Task: Add an event with the title Second Team Building Workshop: Enhancing Collaboration and Trust within Teams, date ''2024/05/06'', time 8:50 AM to 10:50 AMand add a description: The retreat may incorporate outdoor or adventure-based activities to add an element of excitement and challenge. These activities could include team-building exercises, outdoor problem-solving initiatives, or adventure courses that require teamwork and effective communication to overcome obstacles.Select event color  Graphite . Add location for the event as: 654 Mykonos Windmills, Mykonos, Greece, logged in from the account softage.10@softage.netand send the event invitation to softage.6@softage.net and softage.7@softage.net. Set a reminder for the event Daily
Action: Mouse moved to (54, 94)
Screenshot: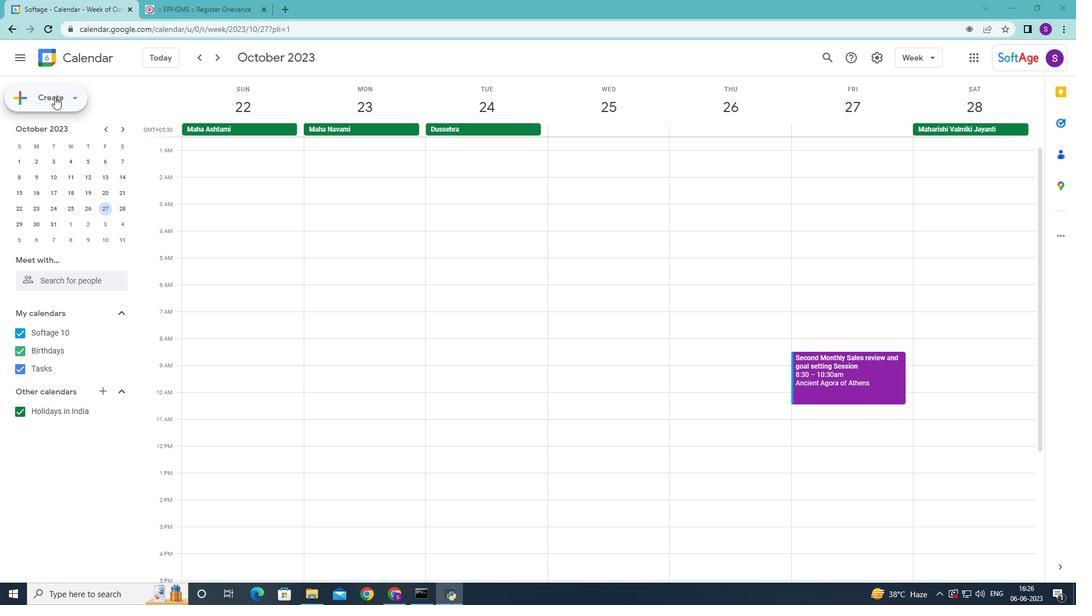 
Action: Mouse pressed left at (54, 94)
Screenshot: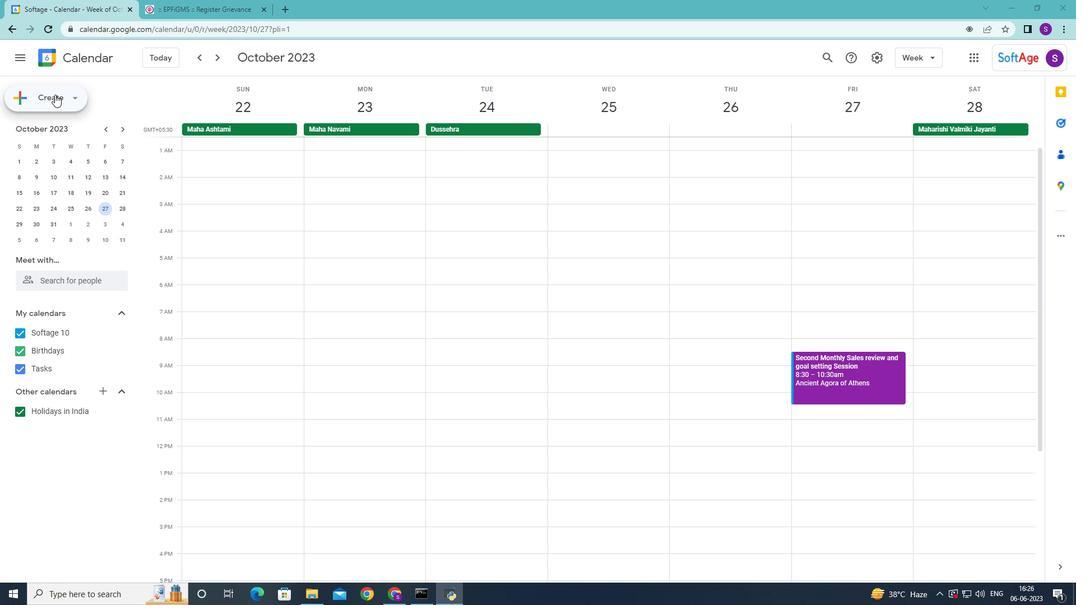 
Action: Mouse moved to (62, 131)
Screenshot: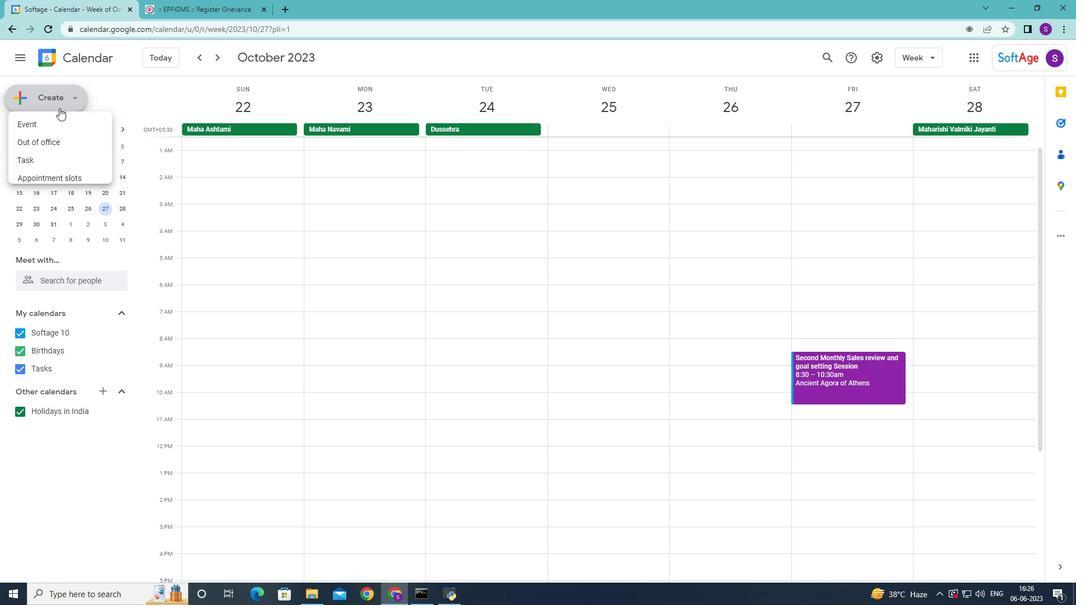 
Action: Mouse pressed left at (62, 131)
Screenshot: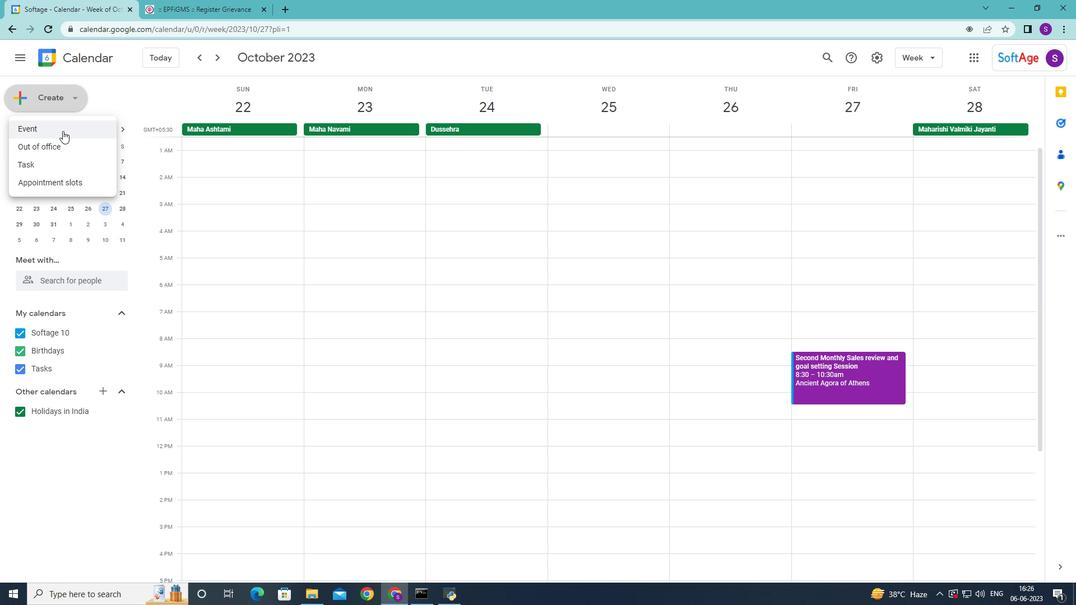 
Action: Mouse moved to (610, 305)
Screenshot: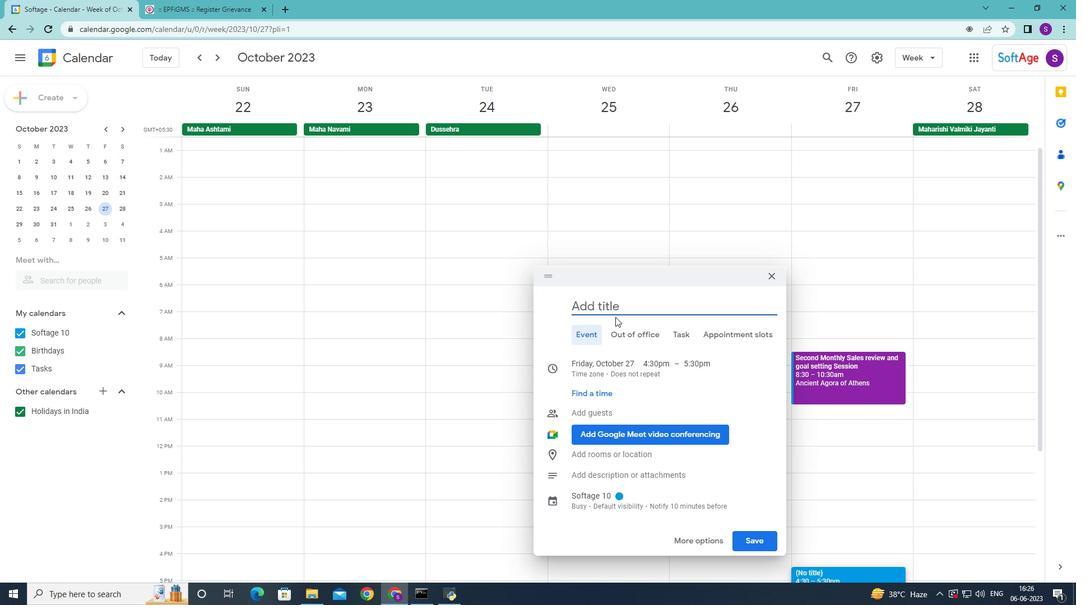 
Action: Mouse pressed left at (610, 305)
Screenshot: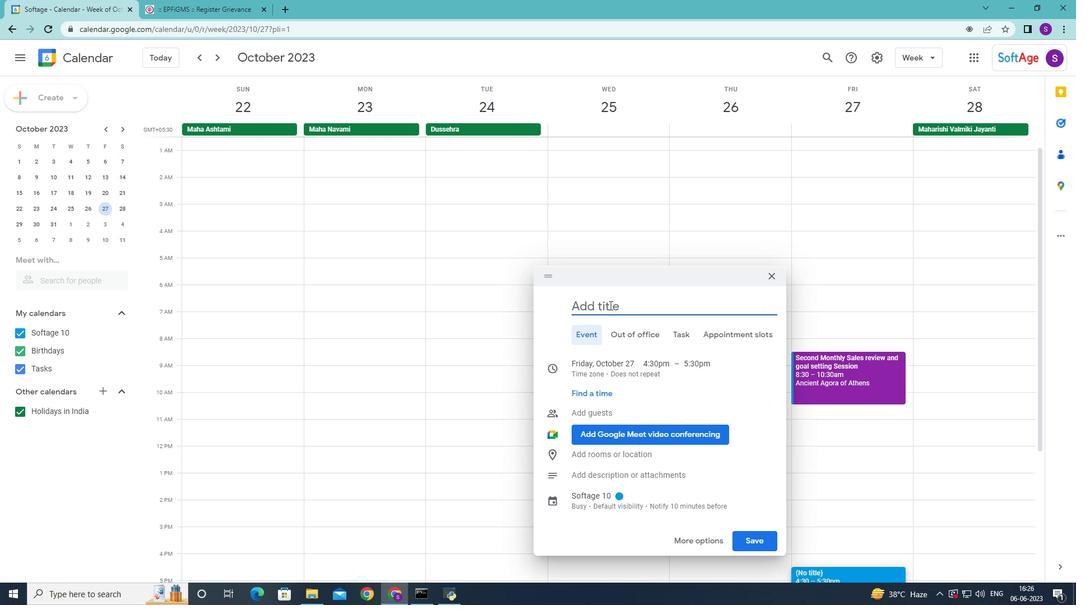 
Action: Mouse moved to (679, 319)
Screenshot: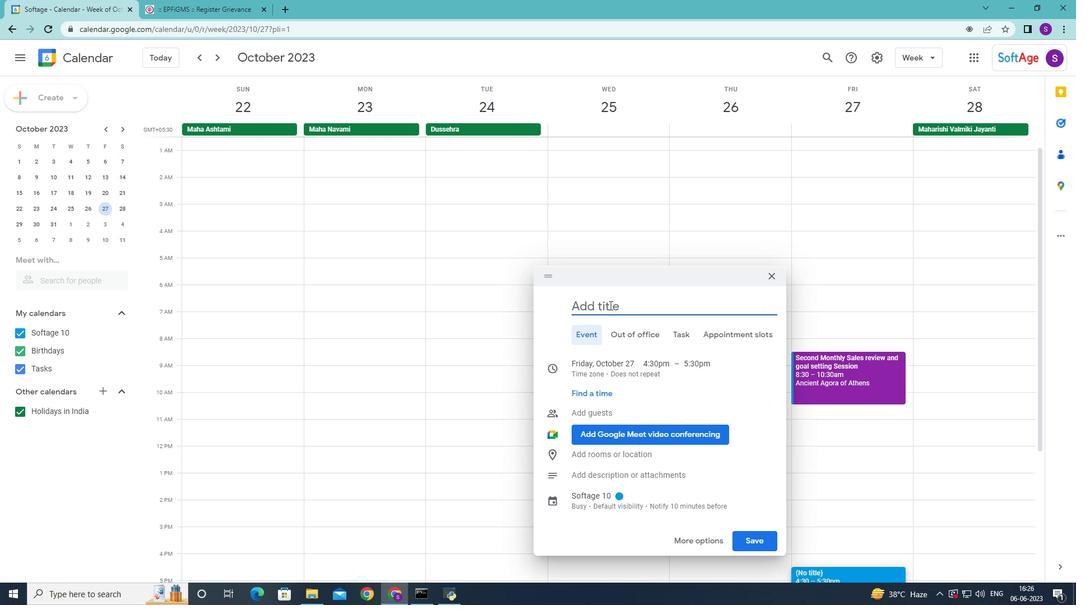
Action: Key pressed <Key.shift>Second<Key.space><Key.shift>Team<Key.space><Key.shift>Bi<Key.backspace>uilding<Key.space><Key.shift>Workshop<Key.shift_r>:<Key.space><Key.shift>Enhancing<Key.space><Key.shift>Collaboration<Key.space>and<Key.space>t<Key.backspace><Key.shift>Trust<Key.space>within<Key.space><Key.shift>Teams
Screenshot: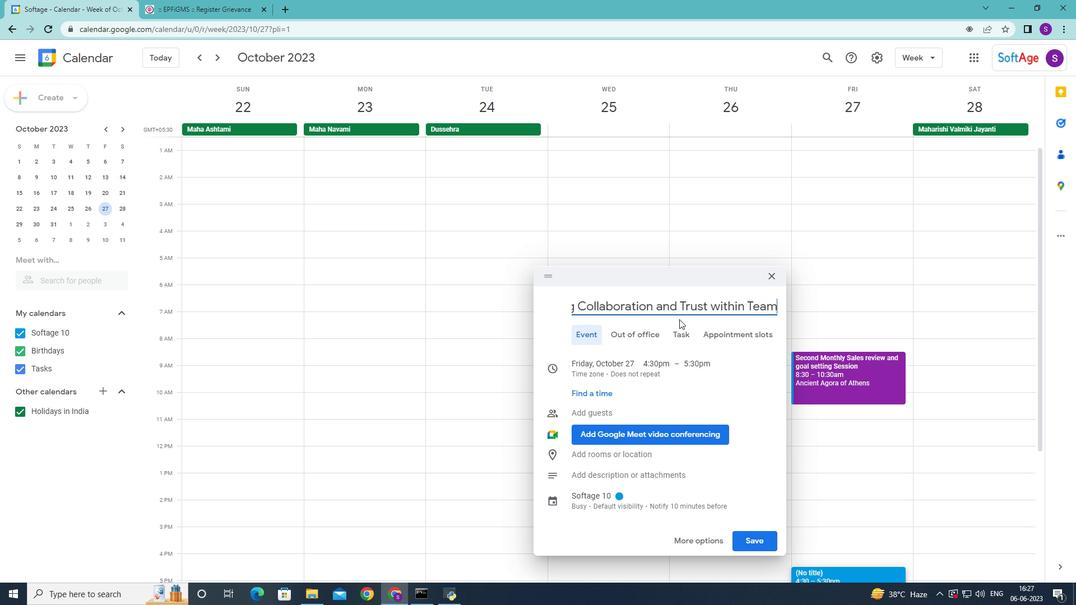
Action: Mouse moved to (617, 367)
Screenshot: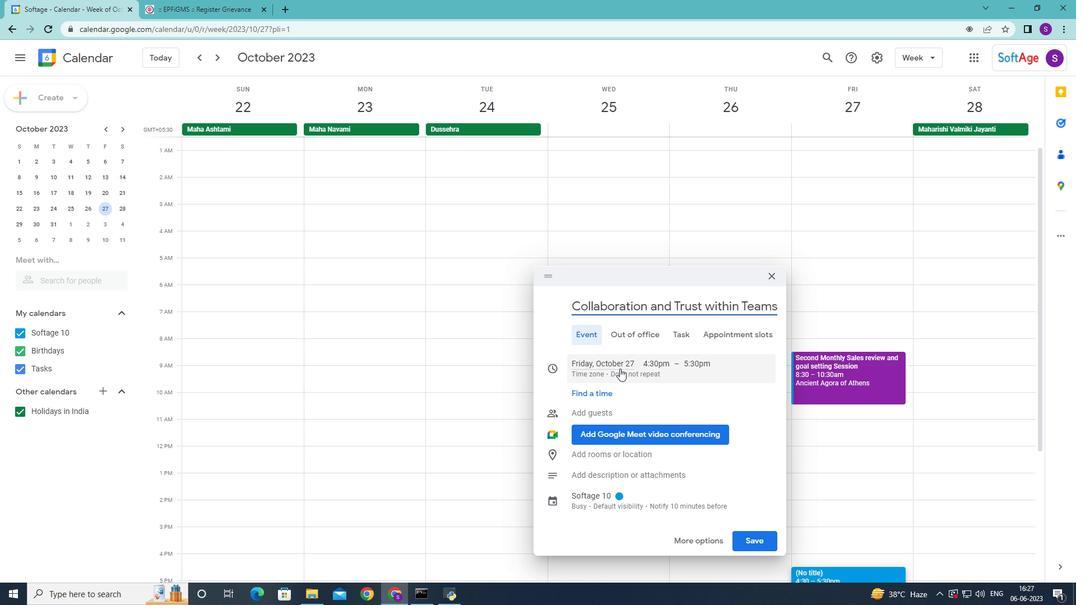 
Action: Mouse pressed left at (617, 367)
Screenshot: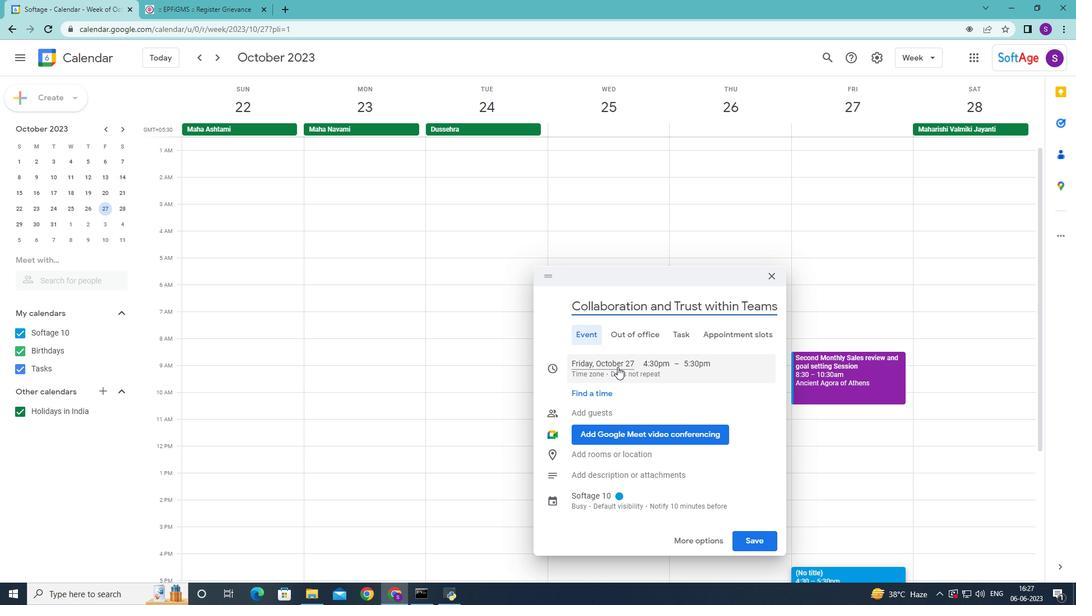 
Action: Mouse moved to (712, 354)
Screenshot: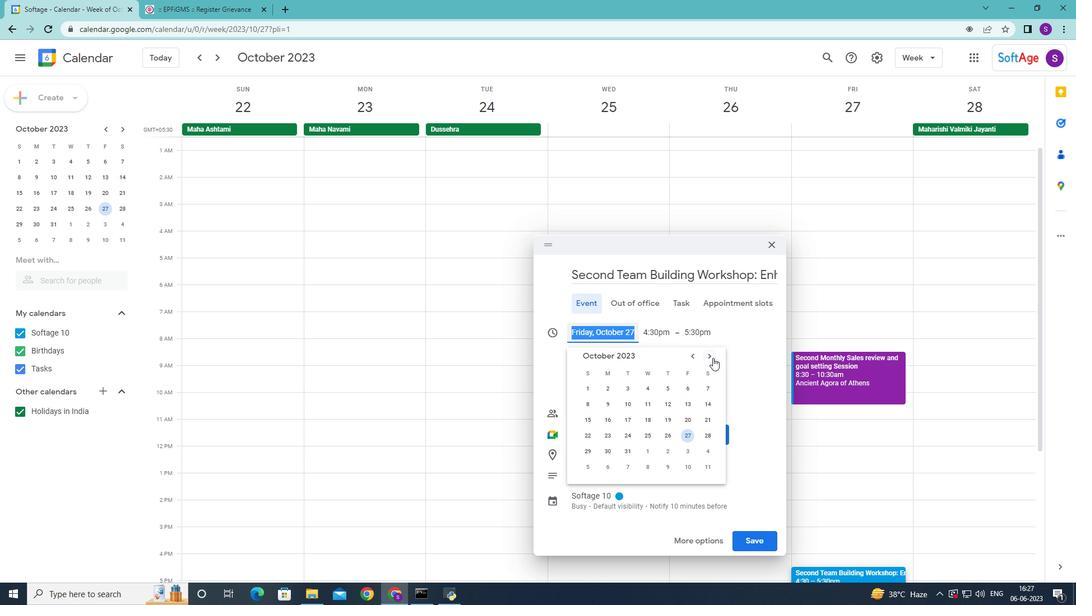 
Action: Mouse pressed left at (712, 354)
Screenshot: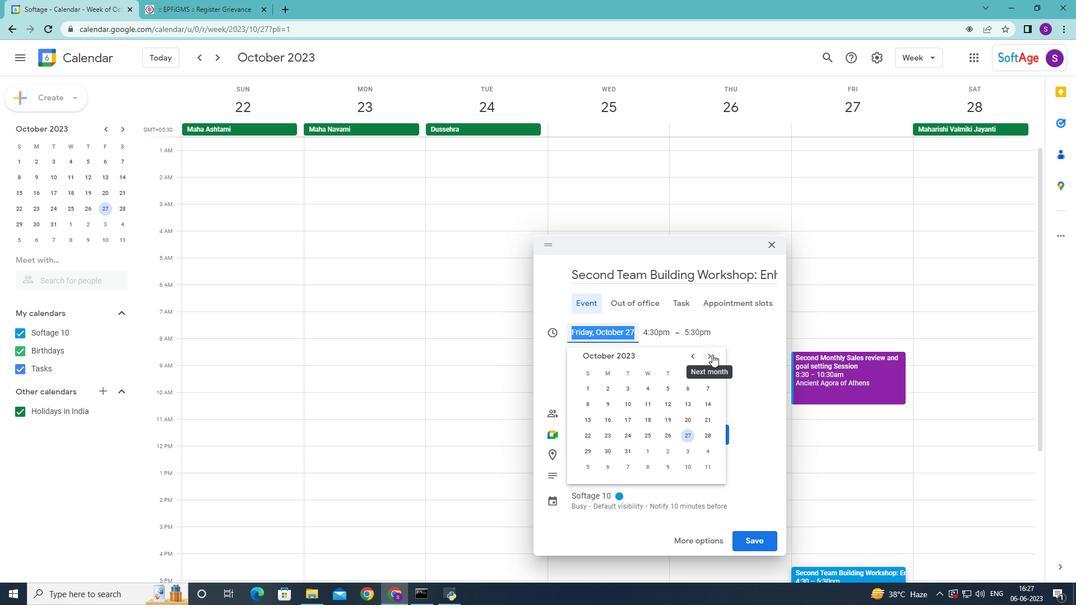
Action: Mouse pressed left at (712, 354)
Screenshot: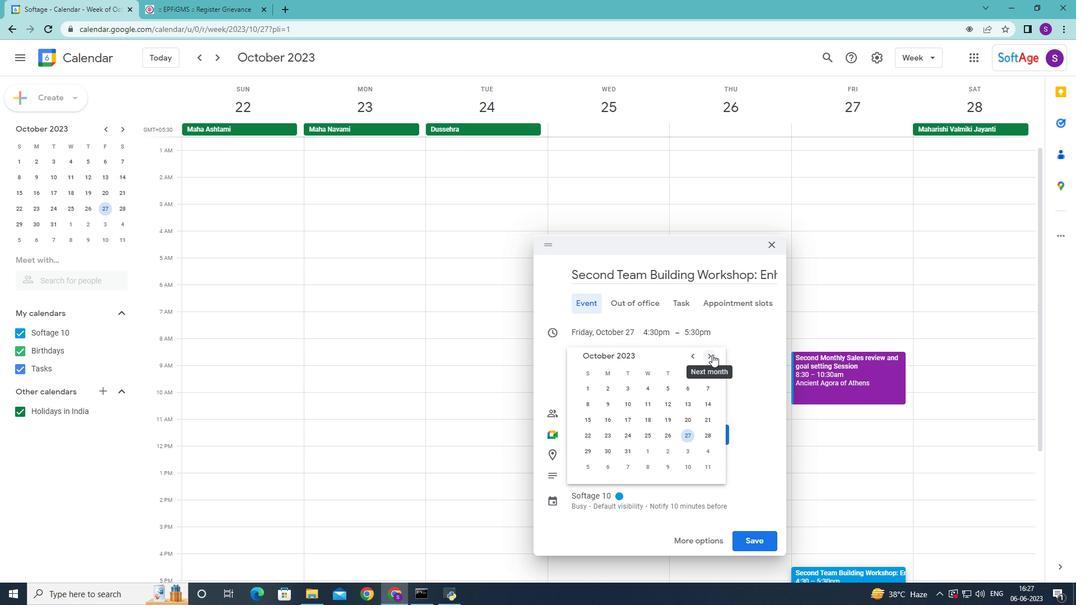 
Action: Mouse pressed left at (712, 354)
Screenshot: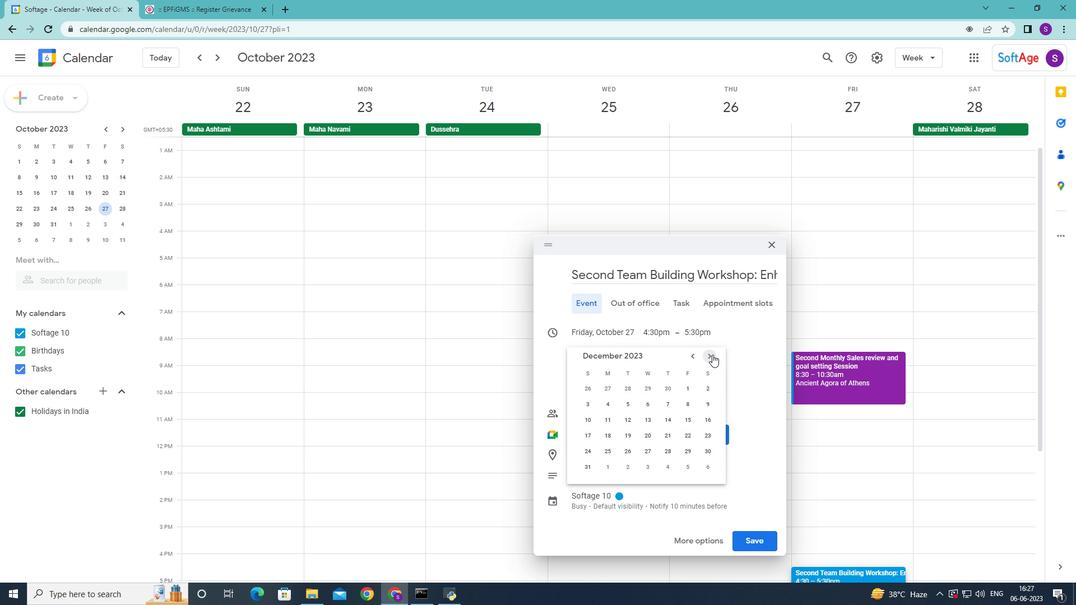 
Action: Mouse moved to (712, 354)
Screenshot: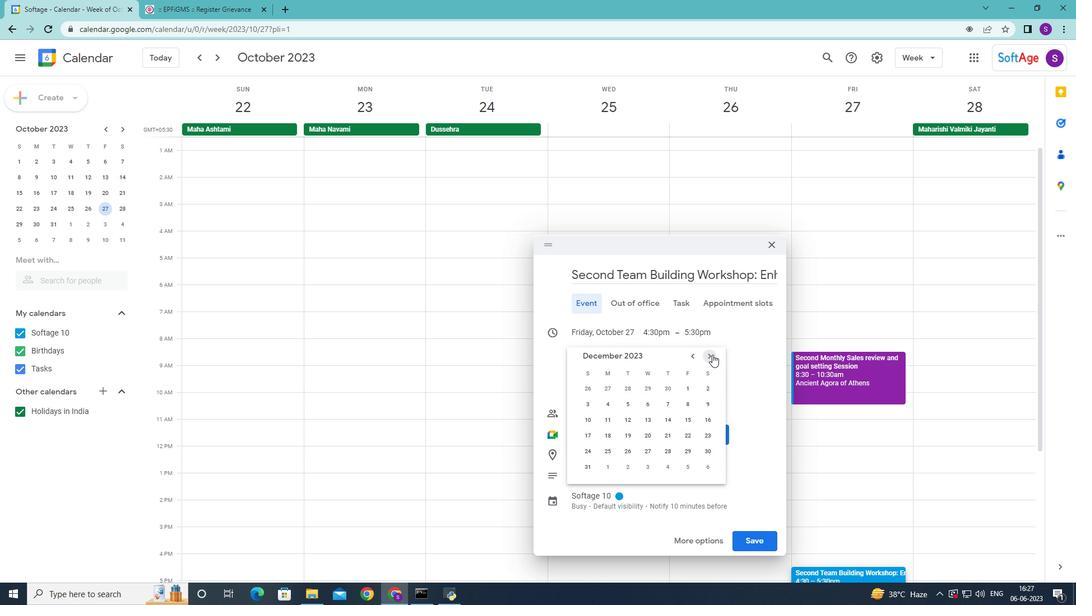 
Action: Mouse pressed left at (712, 354)
Screenshot: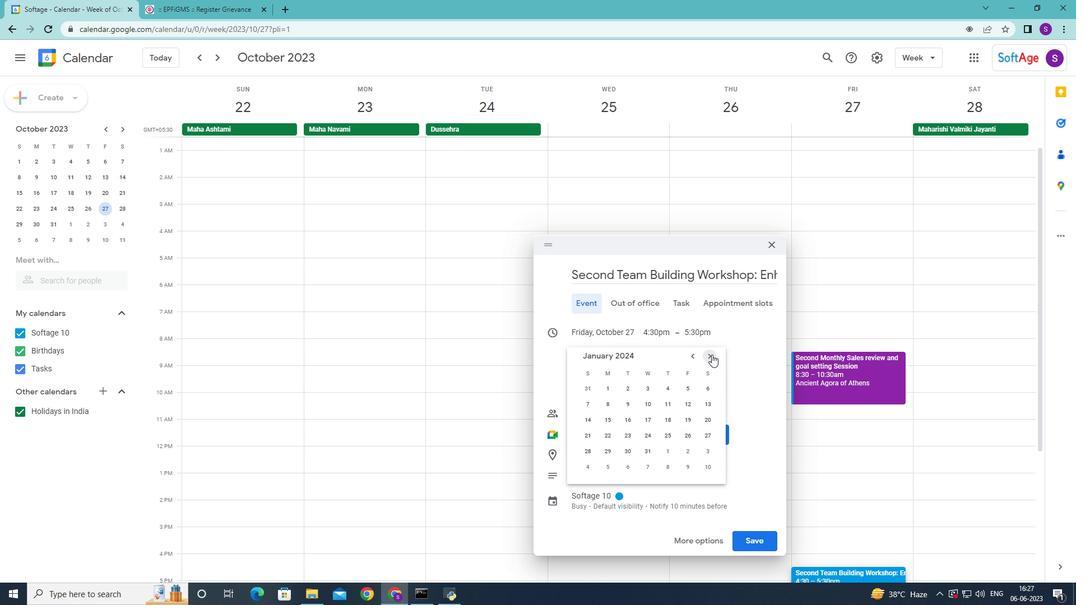 
Action: Mouse pressed left at (712, 354)
Screenshot: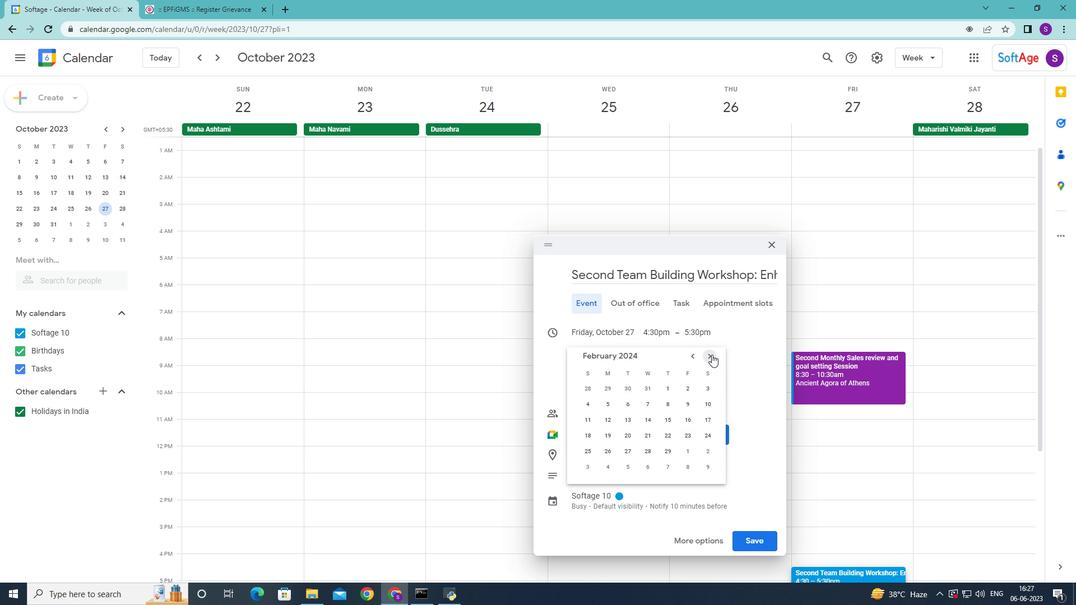 
Action: Mouse pressed left at (712, 354)
Screenshot: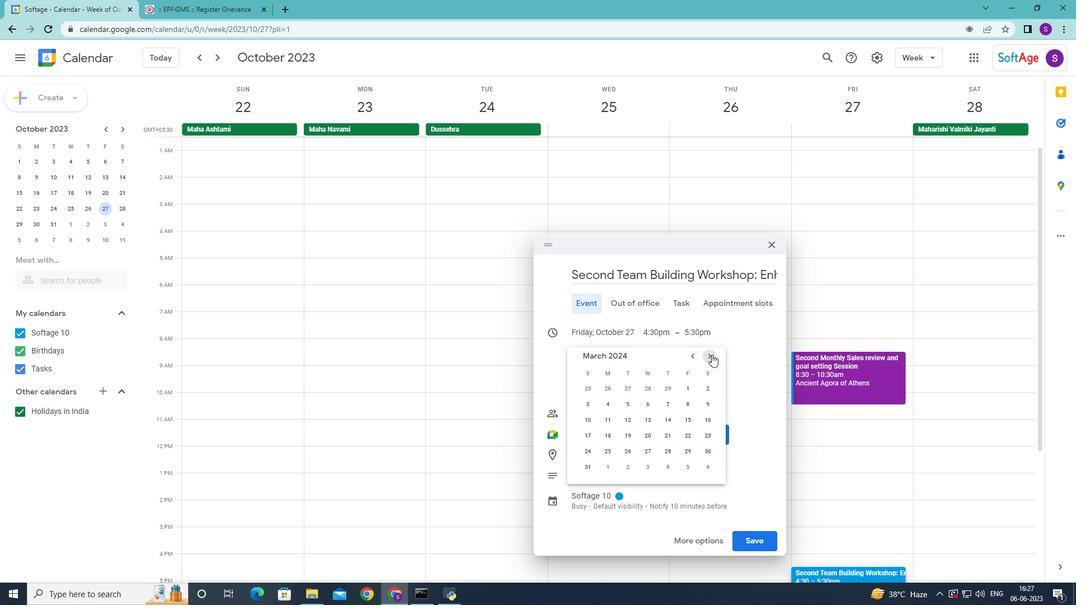 
Action: Mouse pressed left at (712, 354)
Screenshot: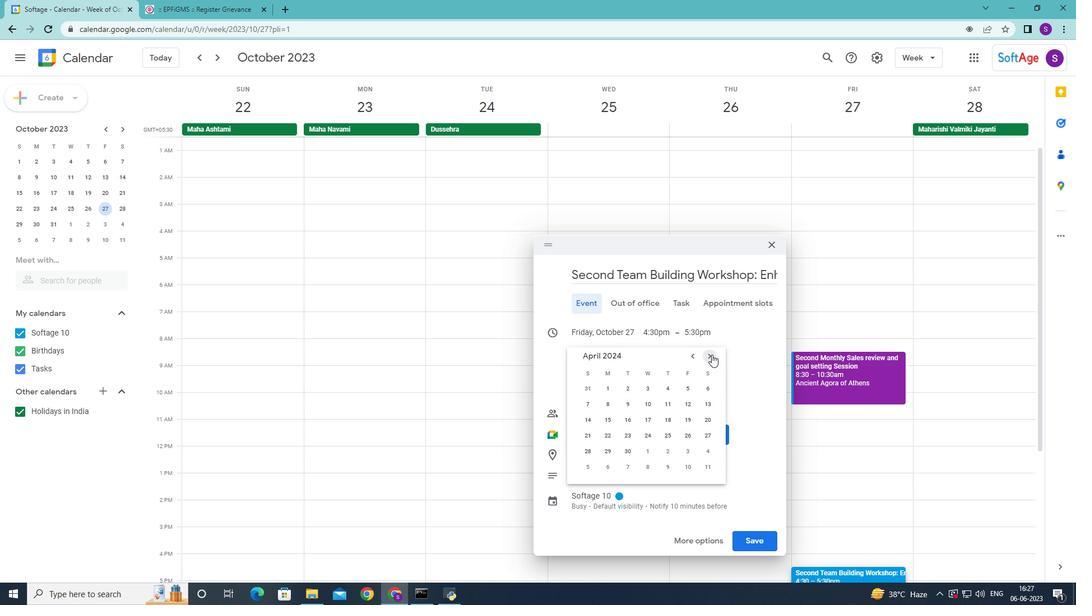 
Action: Mouse moved to (613, 407)
Screenshot: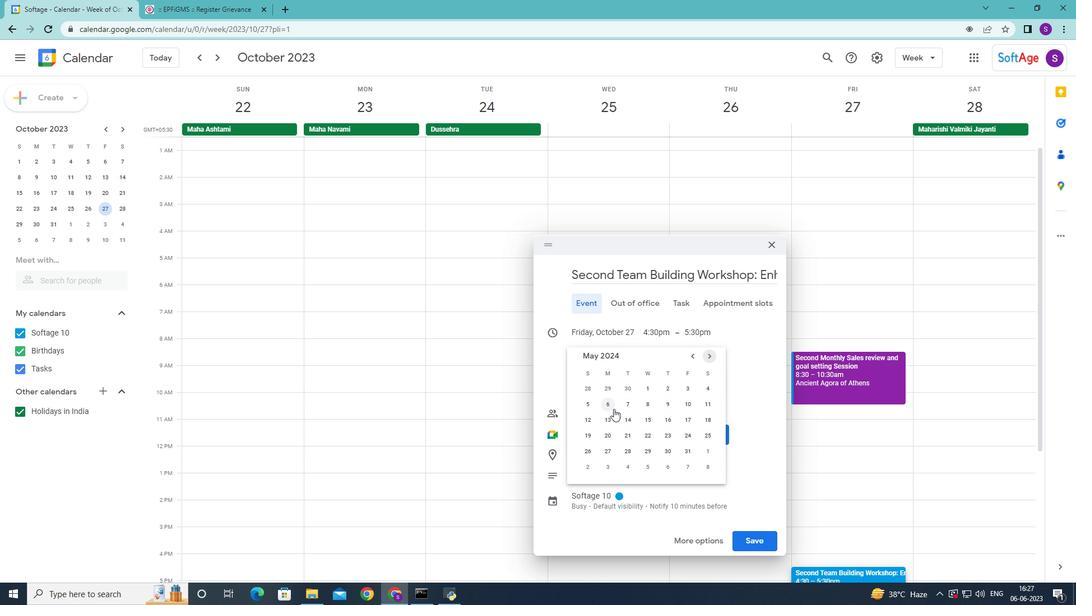 
Action: Mouse pressed left at (613, 407)
Screenshot: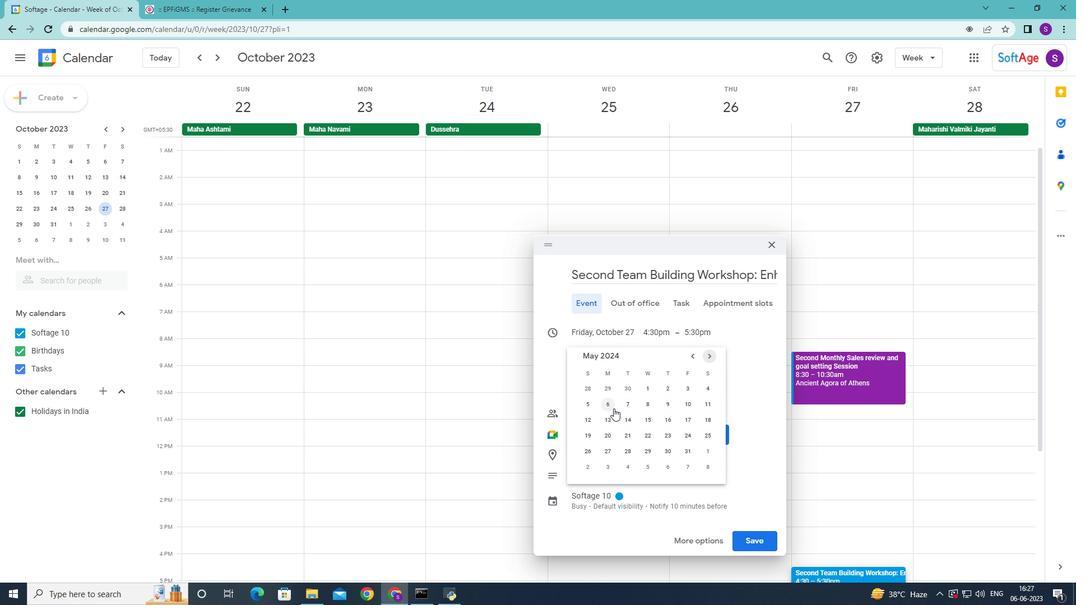 
Action: Mouse moved to (177, 338)
Screenshot: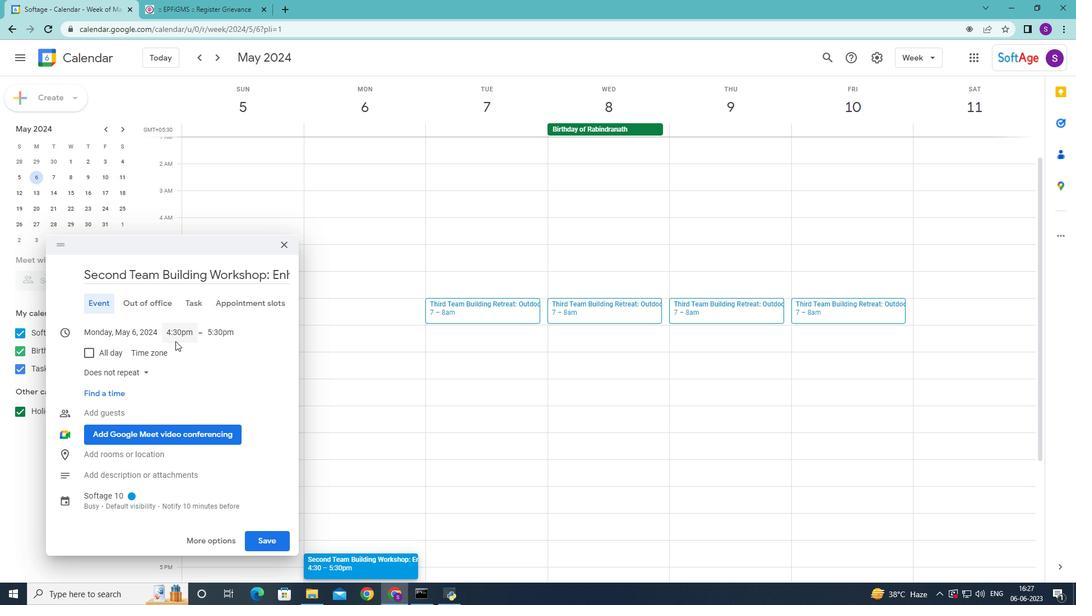 
Action: Mouse pressed left at (177, 338)
Screenshot: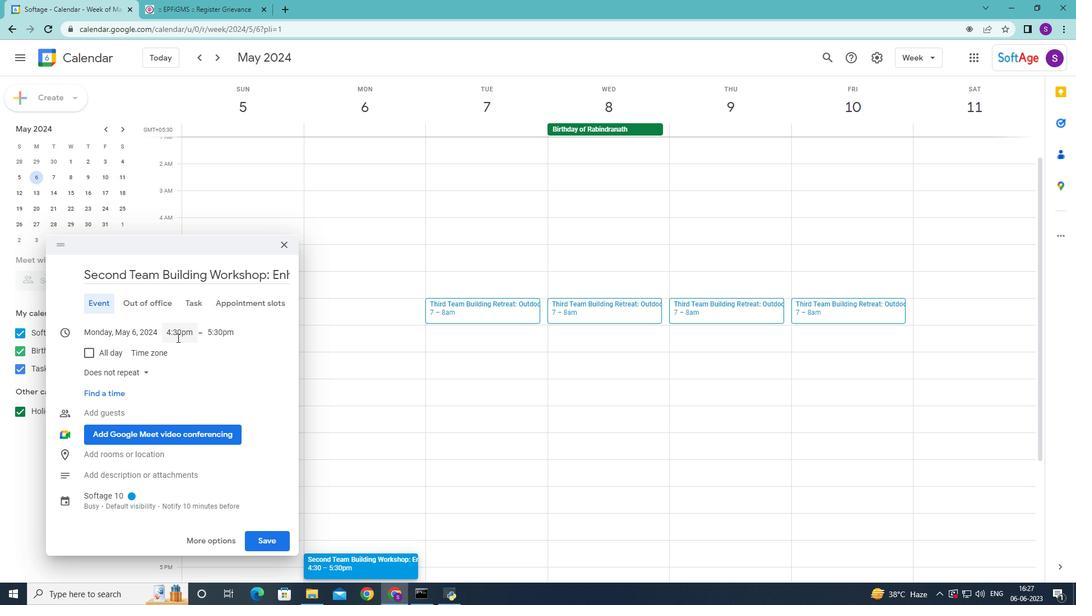 
Action: Mouse moved to (206, 351)
Screenshot: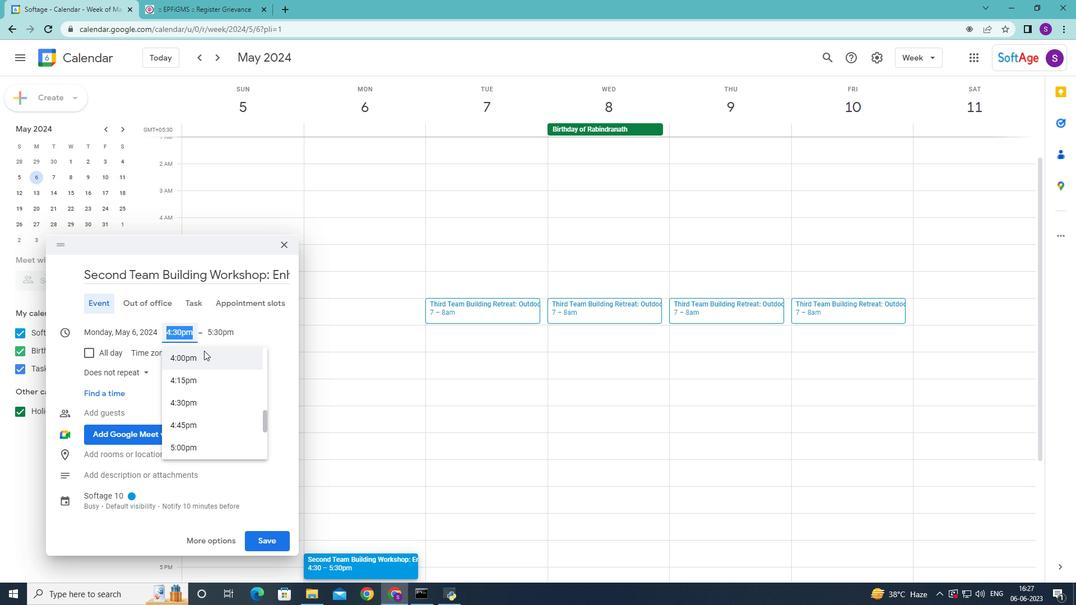 
Action: Key pressed 8<Key.shift_r>:50am
Screenshot: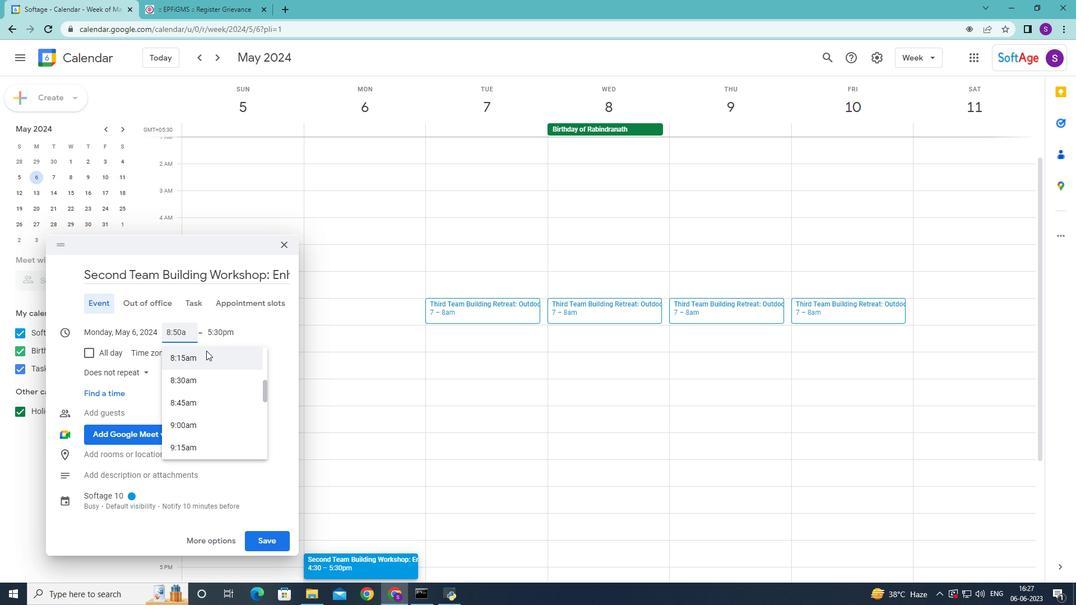 
Action: Mouse moved to (220, 331)
Screenshot: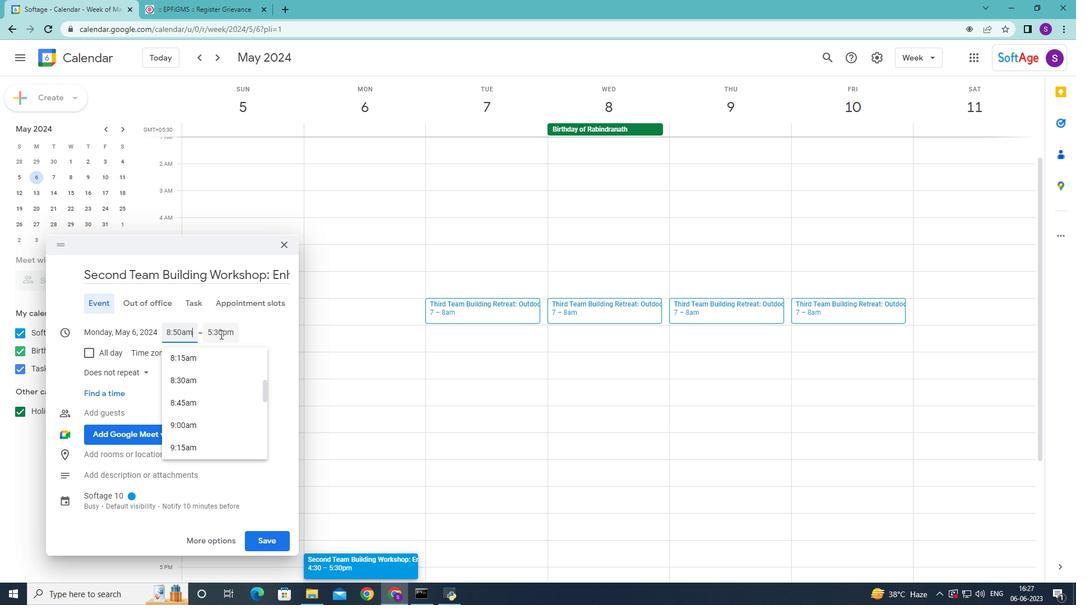 
Action: Mouse pressed left at (220, 331)
Screenshot: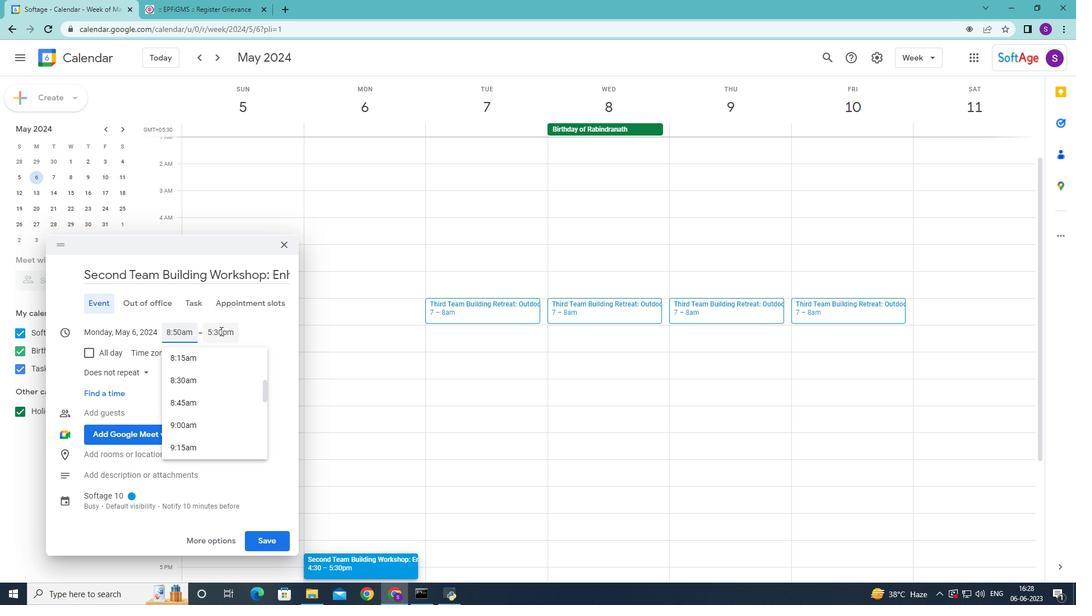
Action: Key pressed 10<Key.shift_r>:50am
Screenshot: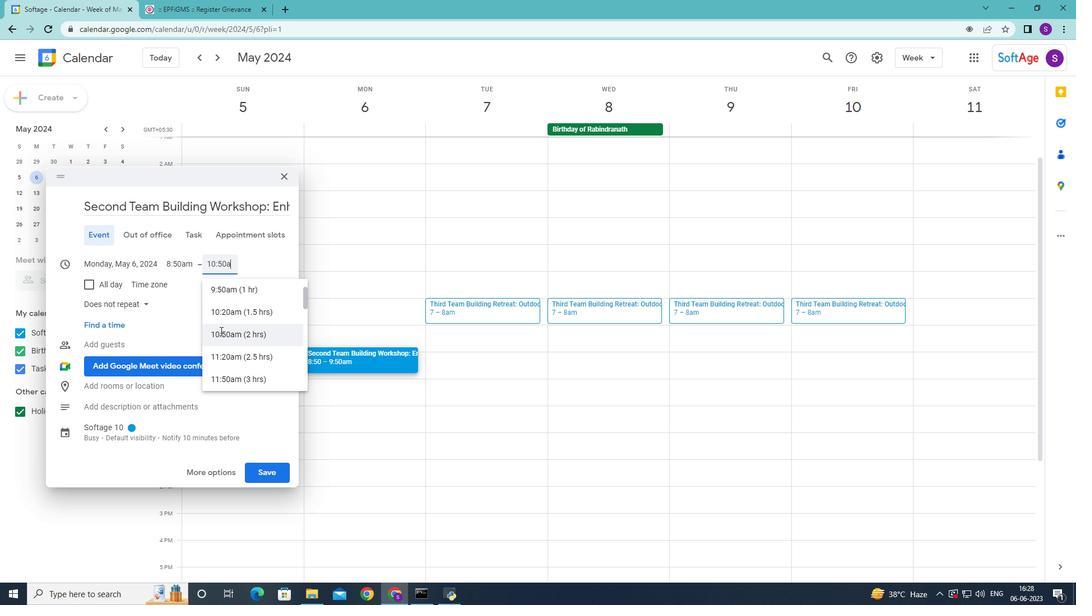 
Action: Mouse moved to (236, 437)
Screenshot: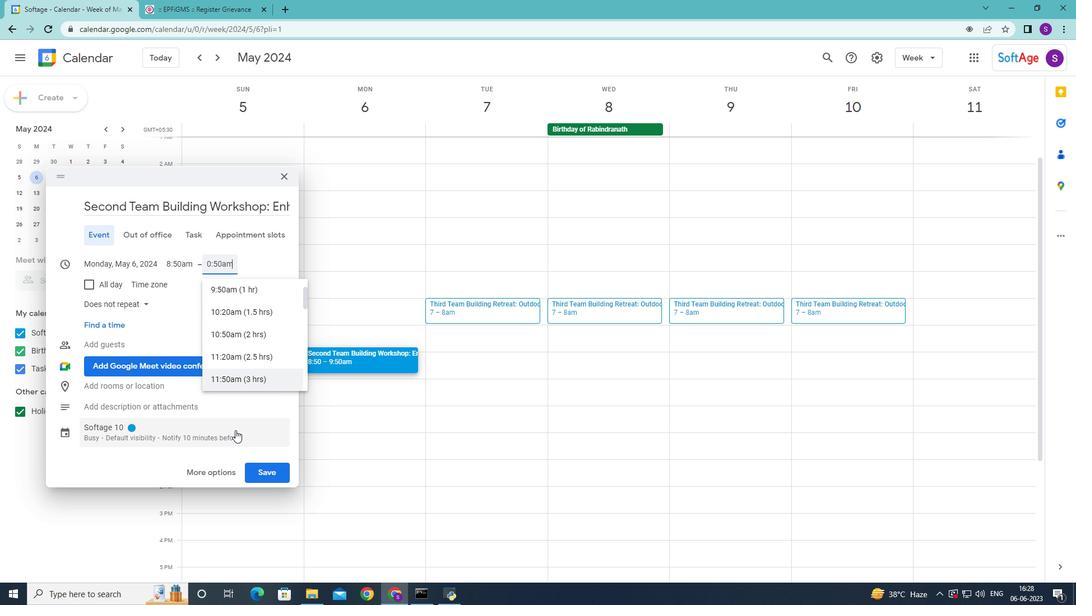 
Action: Key pressed <Key.enter>
Screenshot: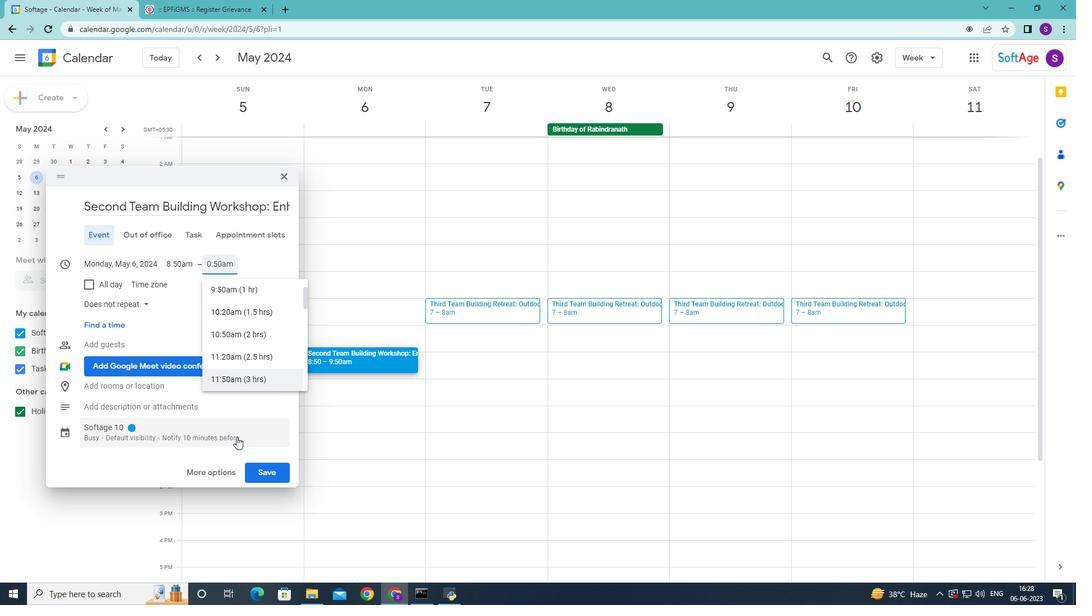 
Action: Mouse moved to (228, 473)
Screenshot: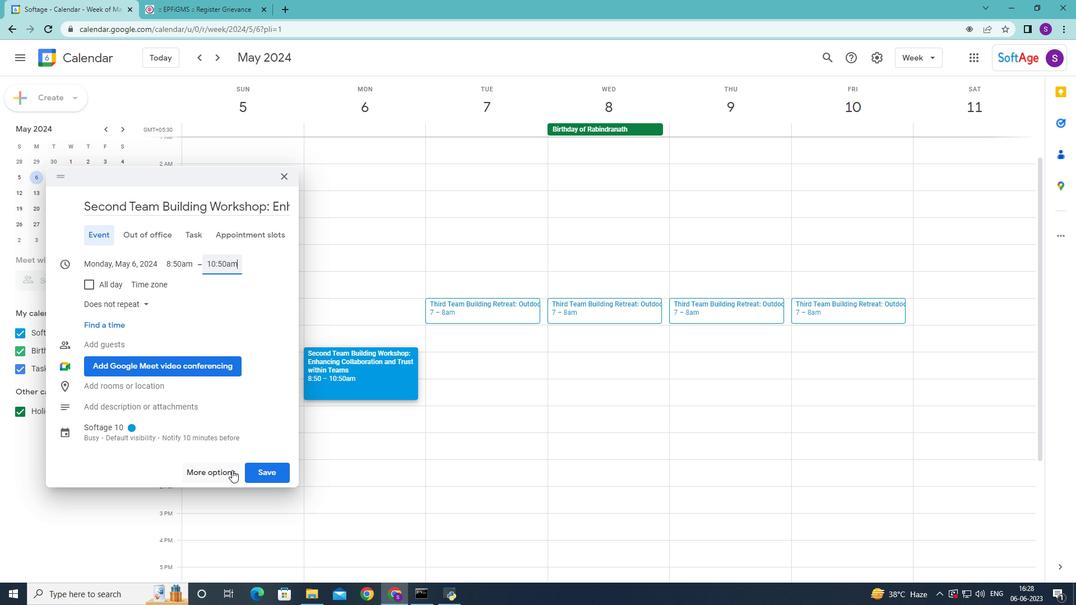 
Action: Mouse pressed left at (228, 473)
Screenshot: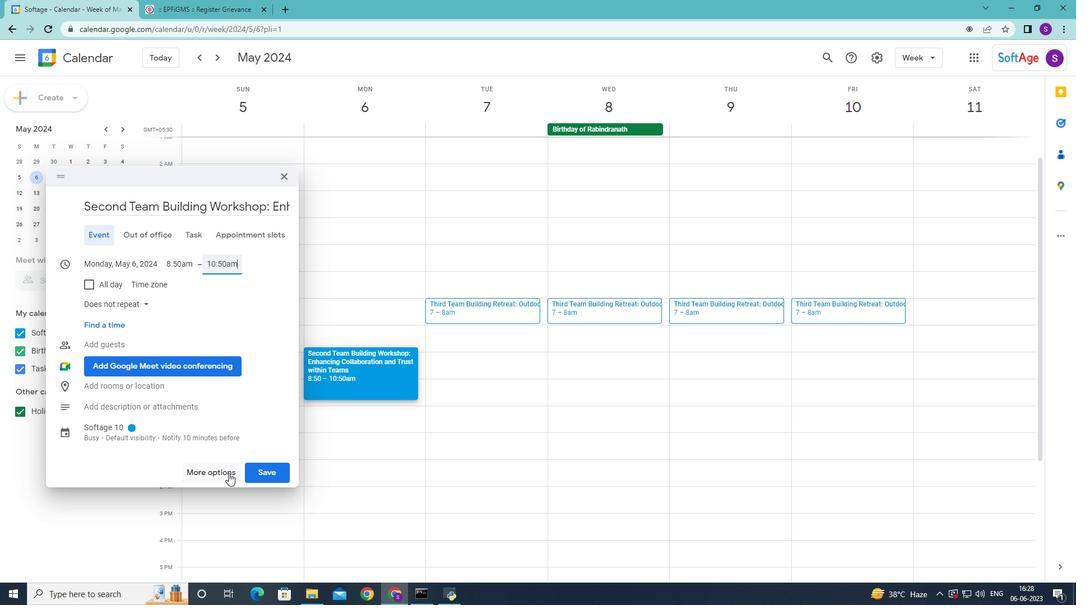 
Action: Mouse moved to (227, 388)
Screenshot: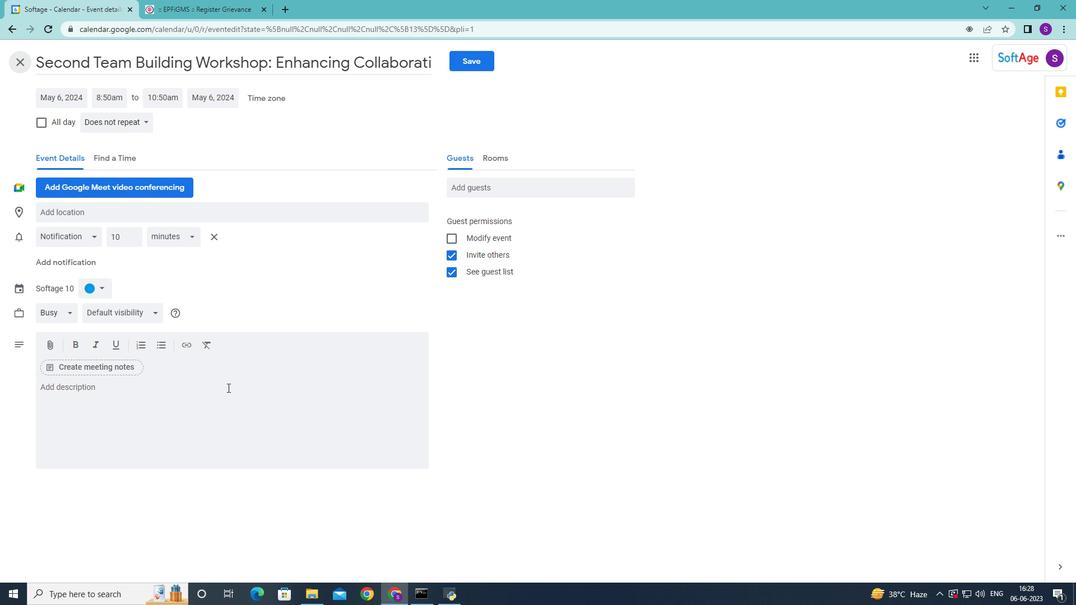 
Action: Mouse pressed left at (227, 388)
Screenshot: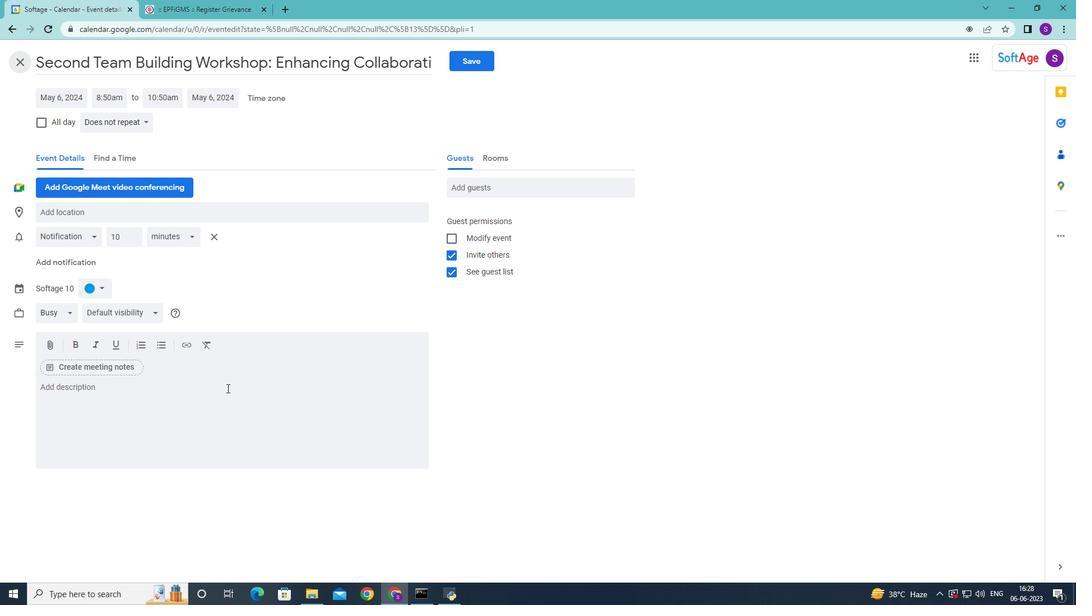 
Action: Mouse moved to (226, 388)
Screenshot: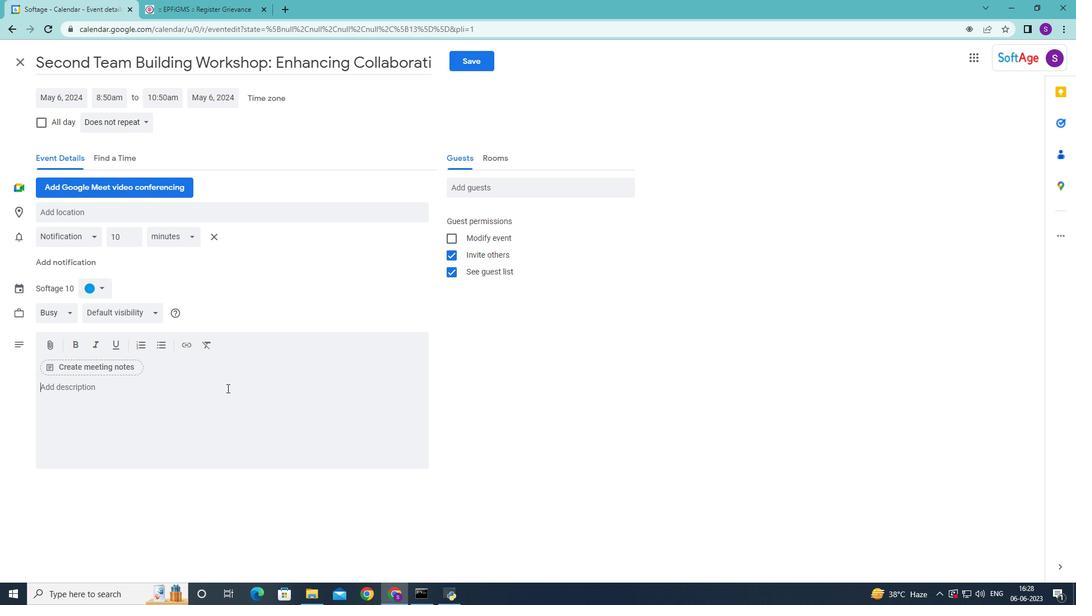 
Action: Key pressed <Key.shift>The<Key.space>retreat<Key.space>may<Key.space>incorporte<Key.space><Key.left><Key.left><Key.left><Key.left><Key.left><Key.left><Key.left><Key.left><Key.right>r
Screenshot: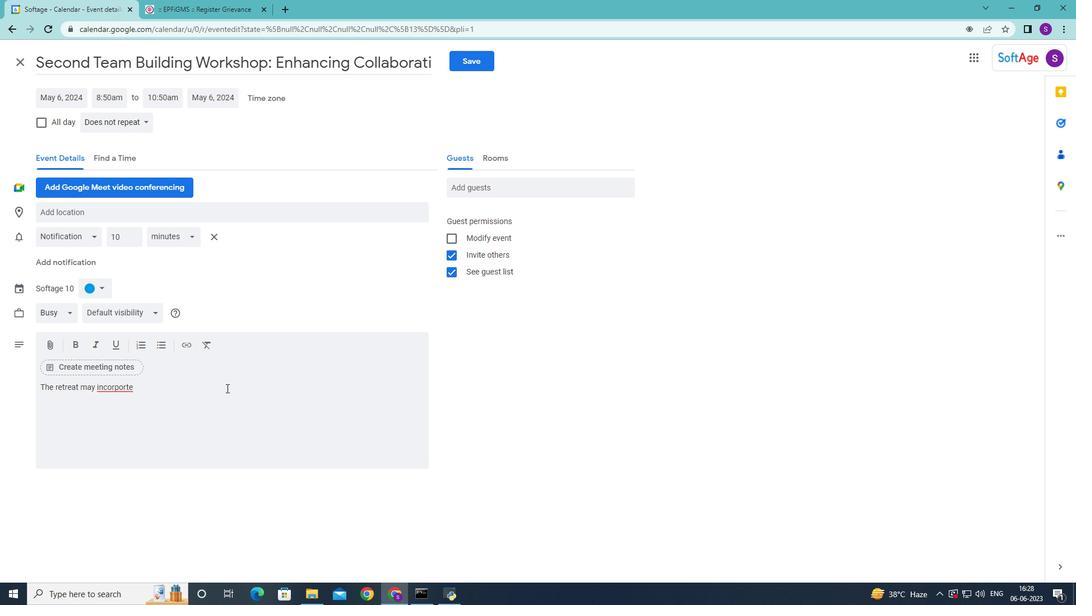 
Action: Mouse pressed left at (226, 388)
Screenshot: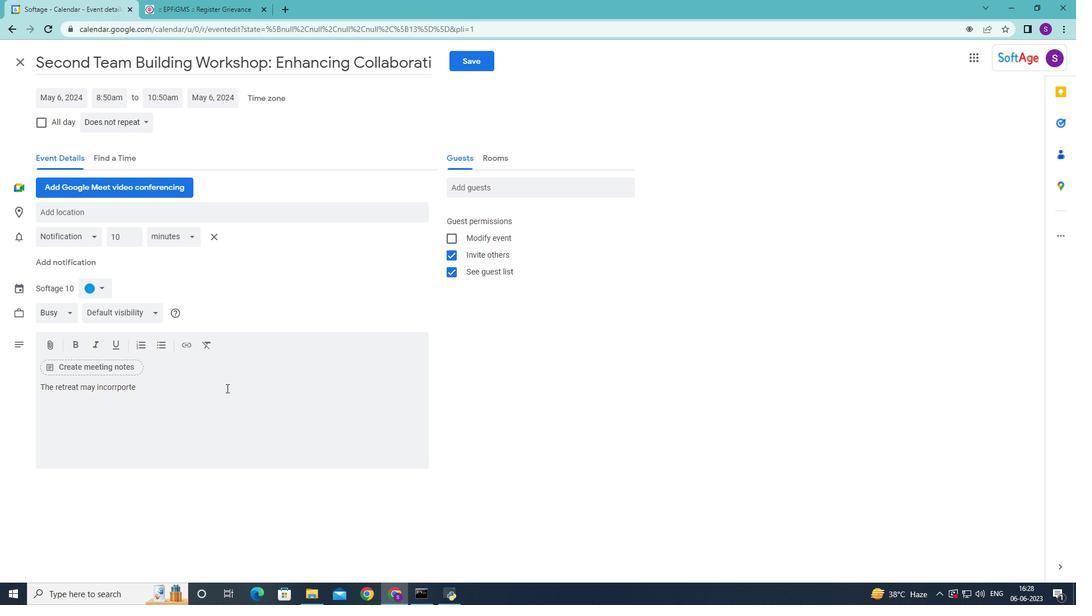 
Action: Key pressed outdoor<Key.space>
Screenshot: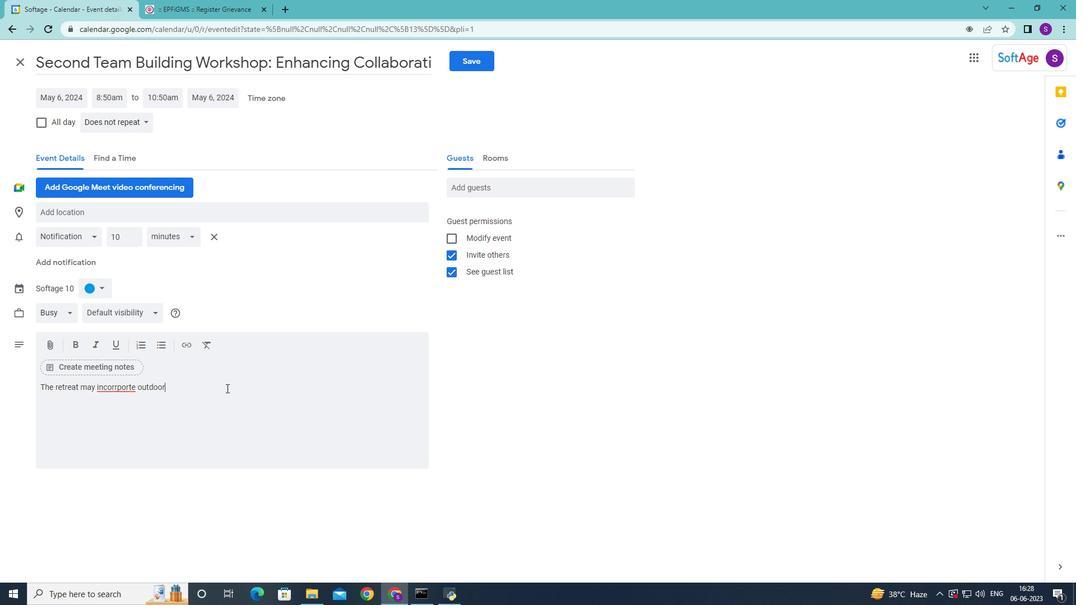 
Action: Mouse moved to (130, 390)
Screenshot: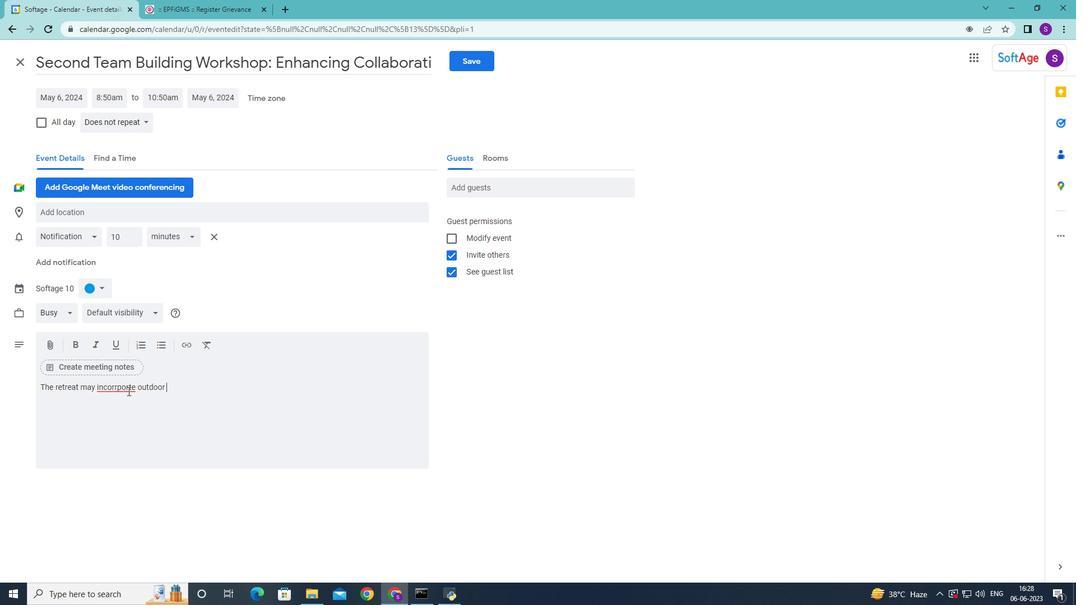 
Action: Mouse pressed left at (130, 390)
Screenshot: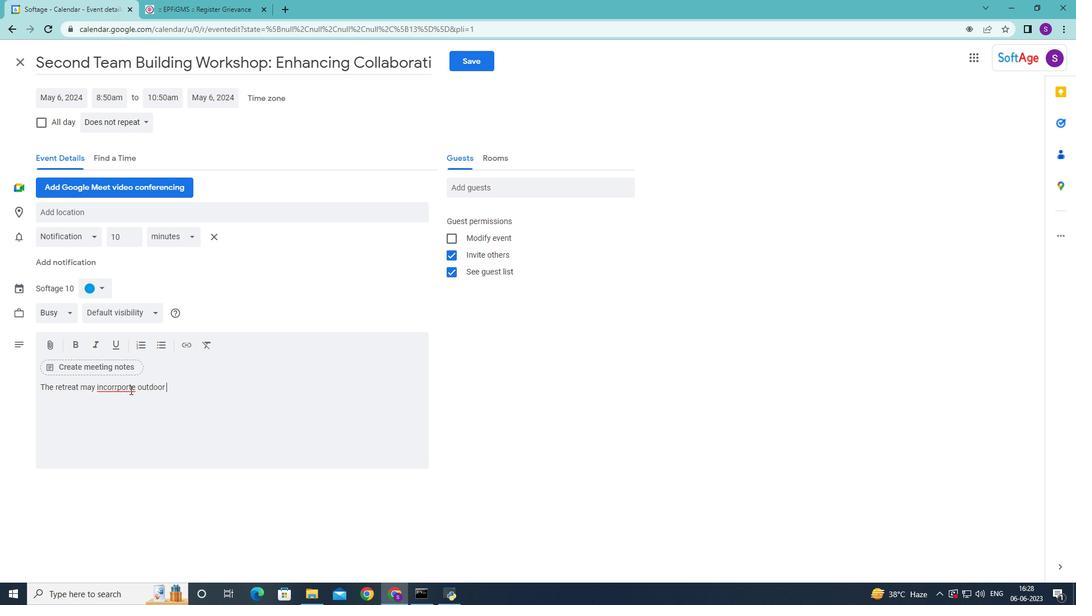 
Action: Mouse moved to (139, 391)
Screenshot: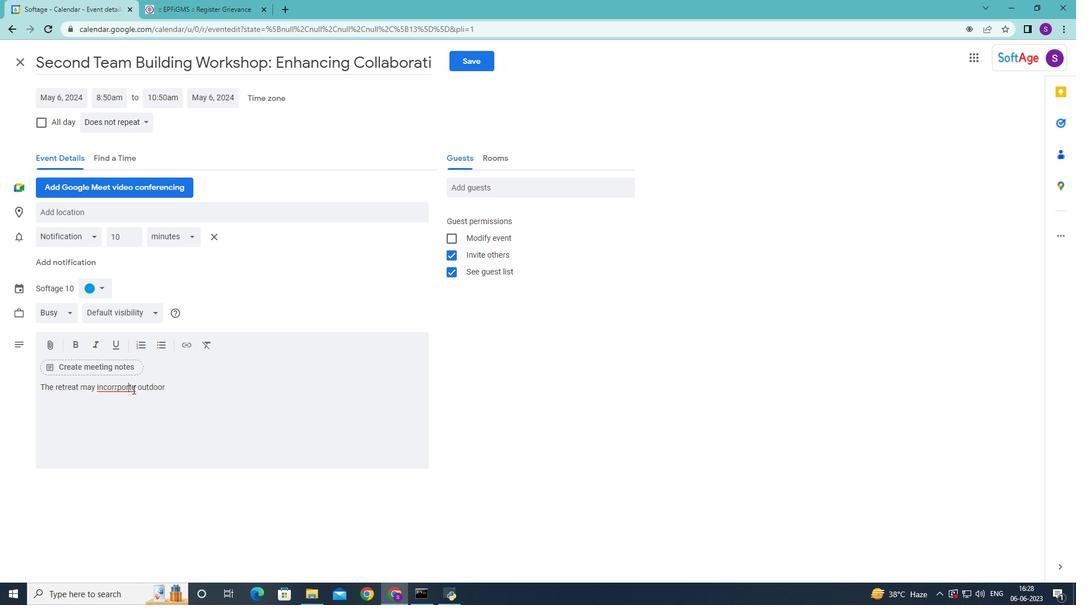 
Action: Key pressed a
Screenshot: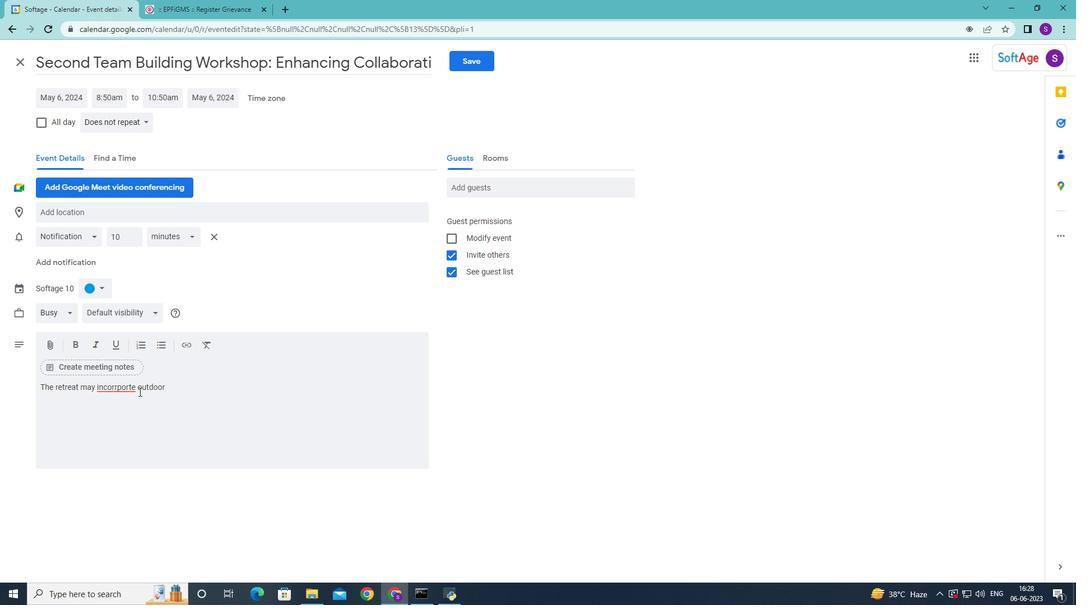 
Action: Mouse moved to (194, 385)
Screenshot: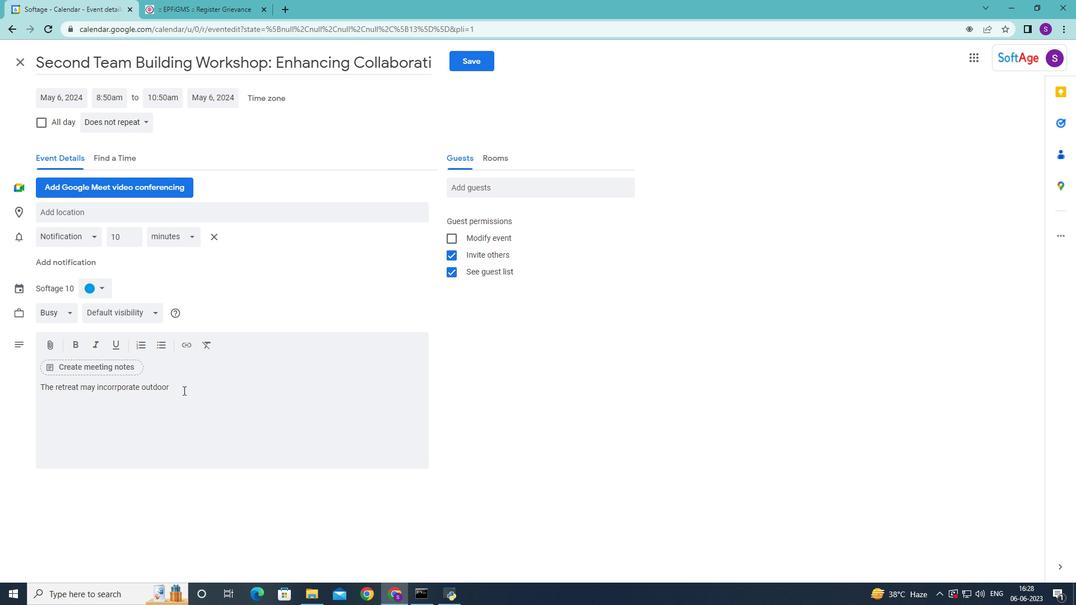 
Action: Mouse pressed left at (194, 385)
Screenshot: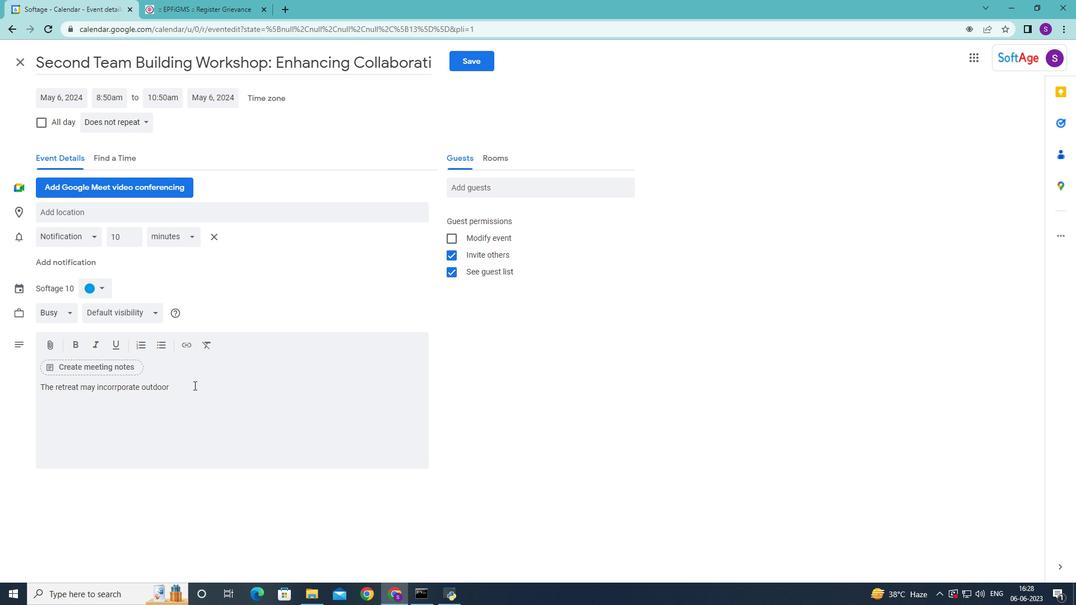 
Action: Key pressed or<Key.space>adb<Key.backspace>venture-<Key.space>based<Key.space>activities<Key.space>yo<Key.space><Key.backspace><Key.backspace><Key.backspace>to<Key.space>
Screenshot: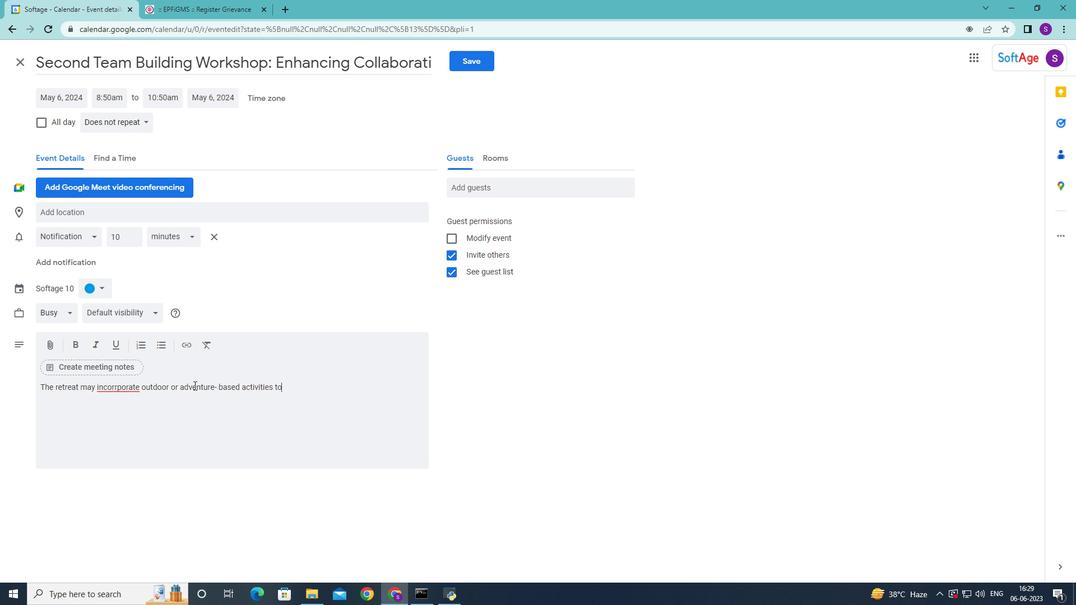 
Action: Mouse moved to (114, 385)
Screenshot: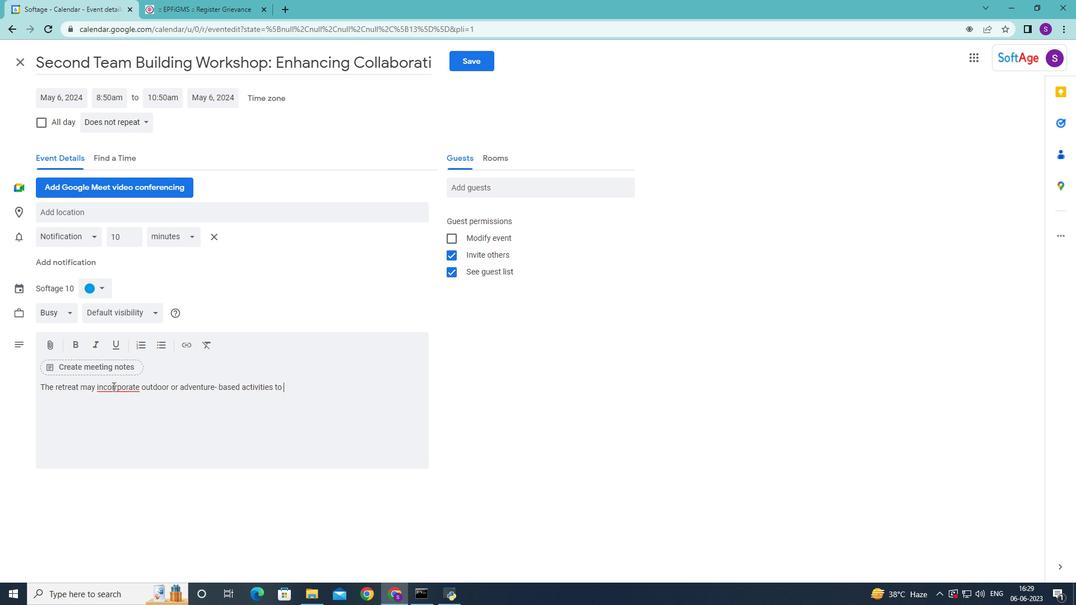 
Action: Mouse pressed left at (114, 385)
Screenshot: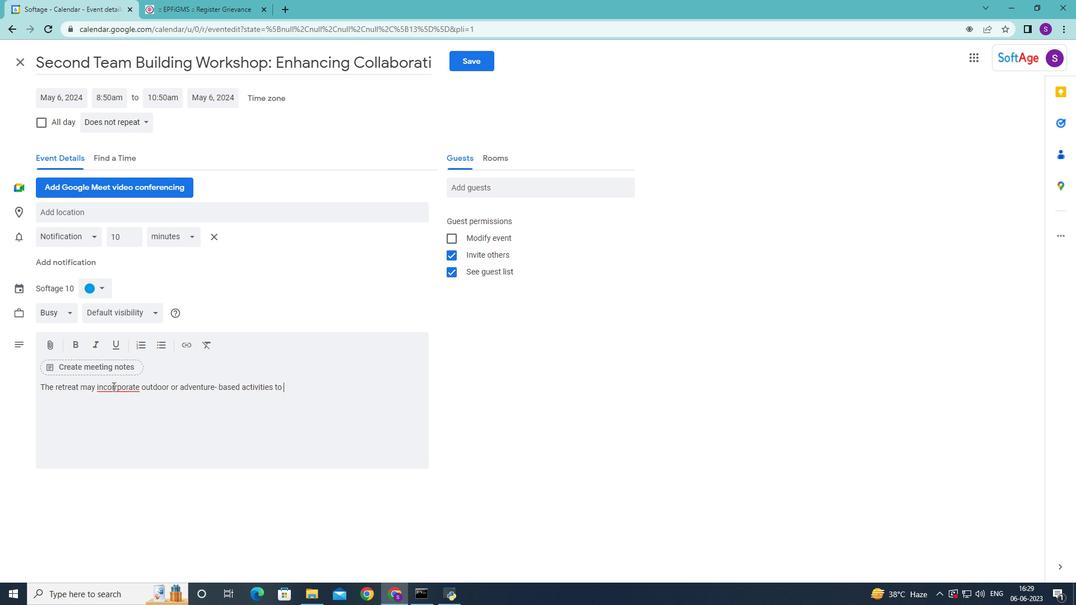 
Action: Mouse moved to (119, 389)
Screenshot: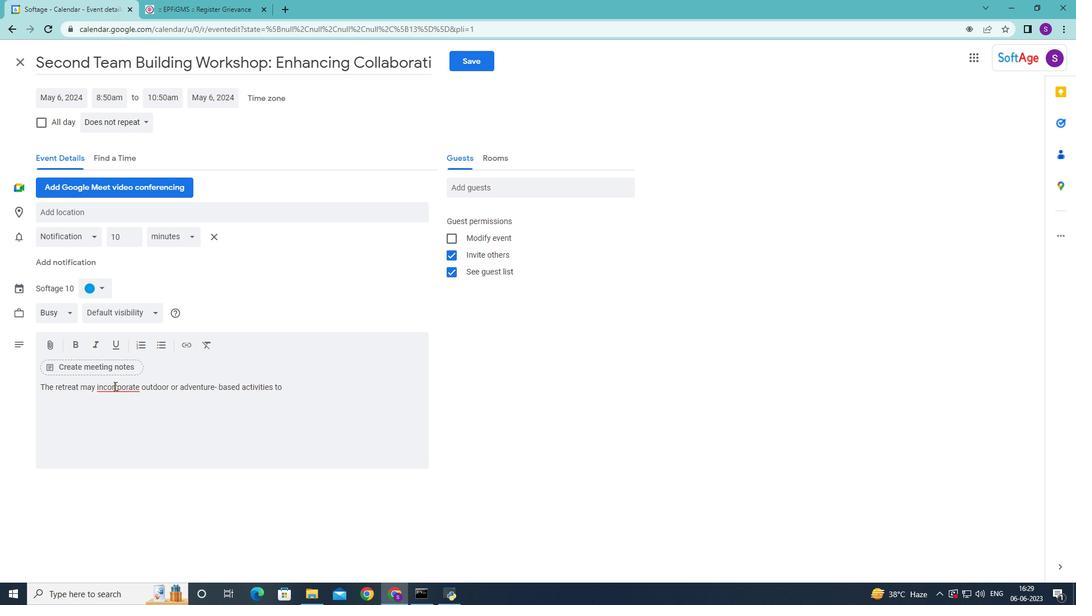 
Action: Key pressed <Key.backspace>
Screenshot: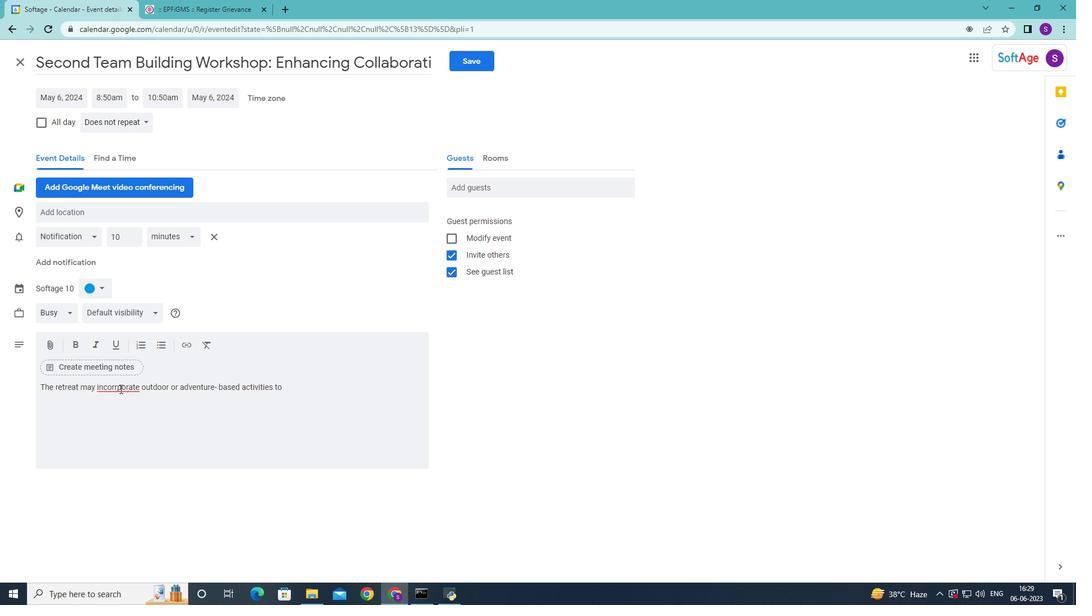 
Action: Mouse moved to (310, 394)
Screenshot: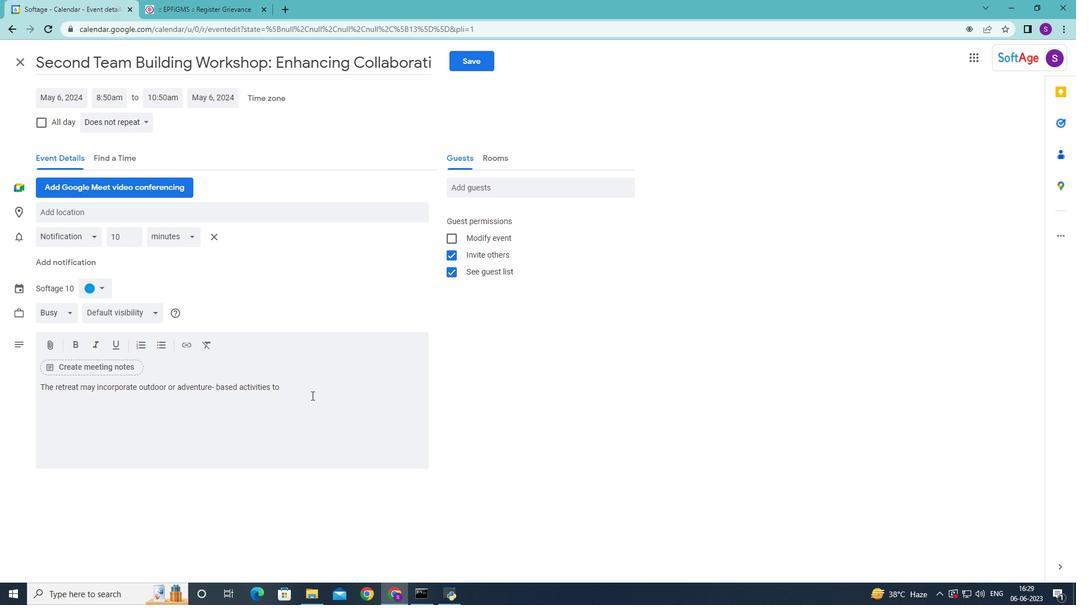 
Action: Mouse pressed left at (310, 394)
Screenshot: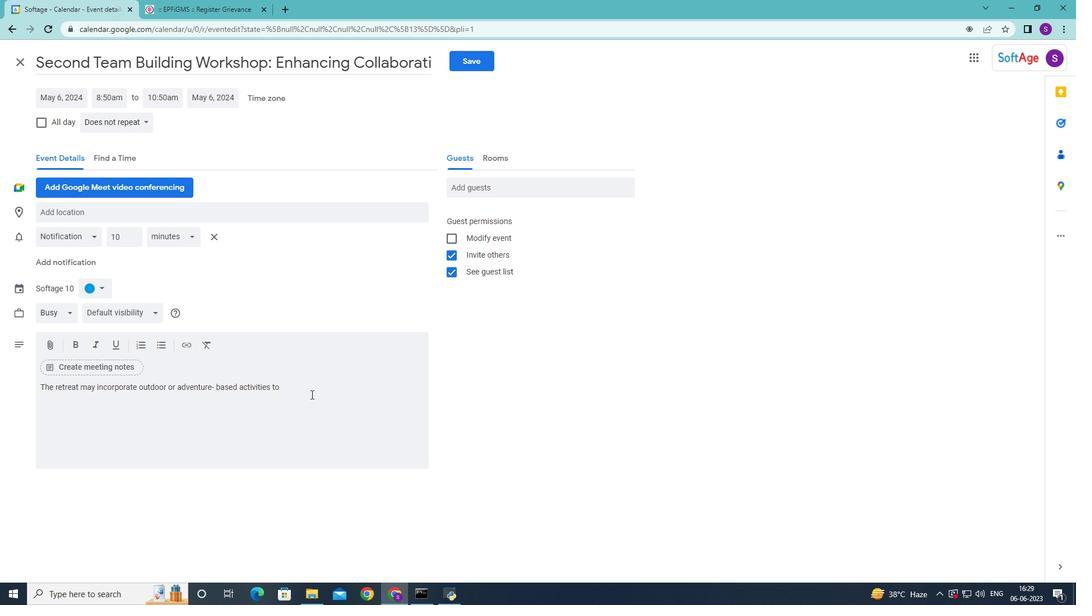 
Action: Key pressed add<Key.space>an<Key.space>element<Key.space>od<Key.space><Key.backspace><Key.backspace>f<Key.space>excis<Key.backspace>tement<Key.space>and<Key.space>challenge<Key.space><Key.backspace>.<Key.space><Key.shift>these<Key.space>activities<Key.space>could<Key.space>include<Key.space>team-building<Key.space>exercid<Key.backspace>ses,<Key.space>outdoor<Key.space>problem-solving<Key.space>initiatives,<Key.space>o<Key.space>af<Key.backspace><Key.backspace><Key.backspace>r<Key.space>adventure<Key.space>courses<Key.space>that<Key.space>require<Key.space>team<Key.space>work<Key.space>and<Key.space>effective<Key.space>communication<Key.space>to<Key.space>overcome<Key.space>obstacles.<Key.space>
Screenshot: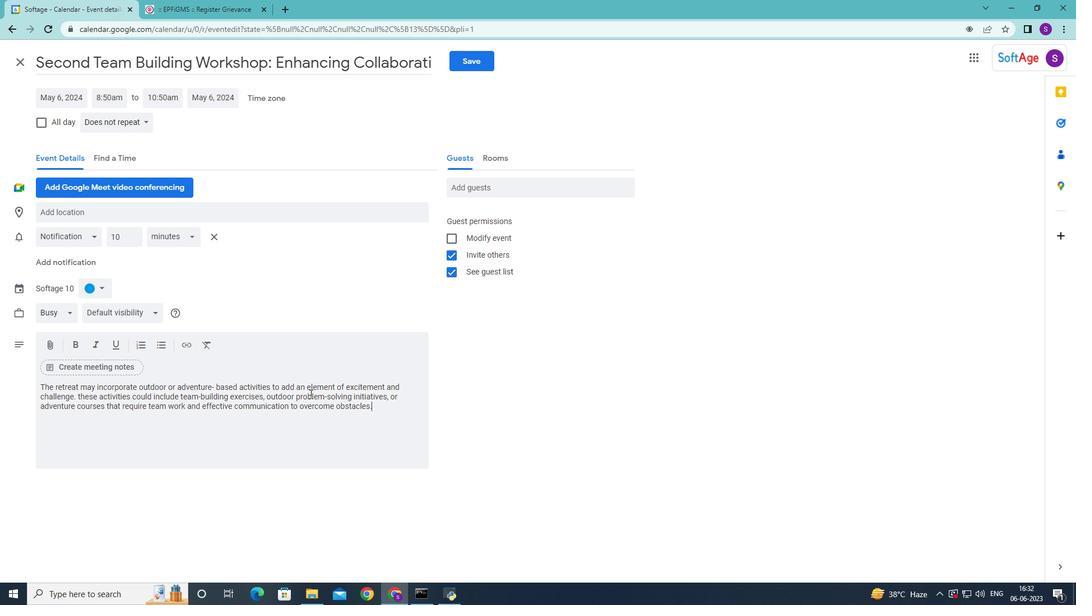 
Action: Mouse moved to (97, 290)
Screenshot: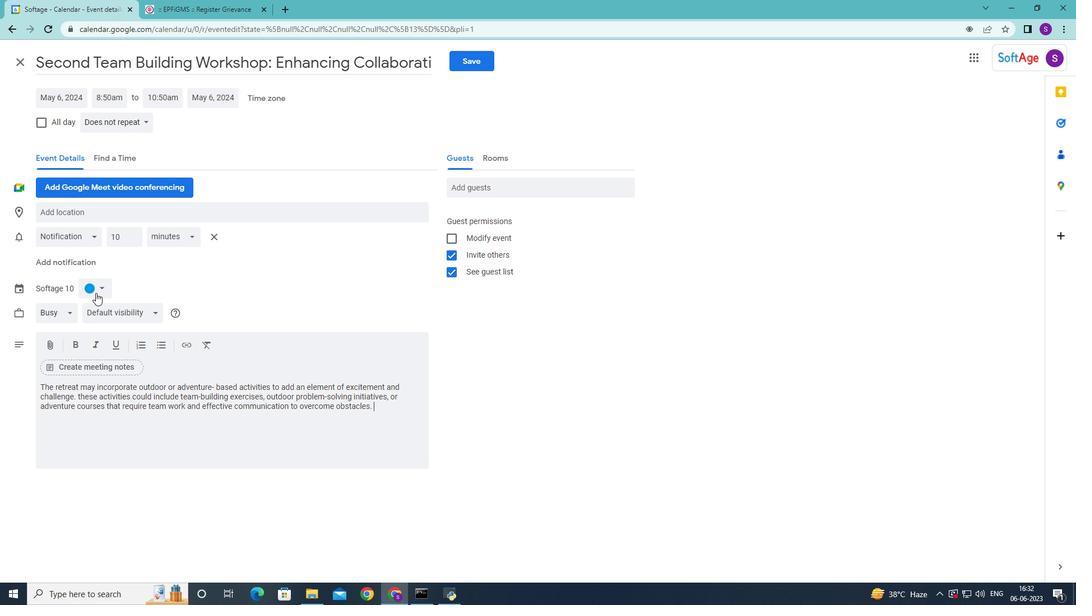 
Action: Mouse pressed left at (97, 290)
Screenshot: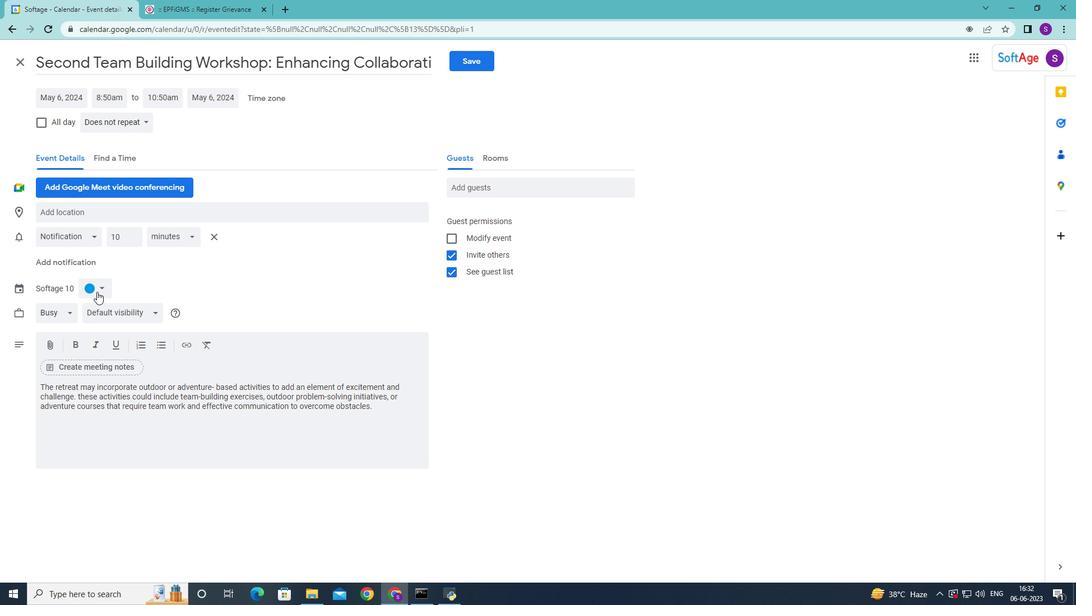 
Action: Mouse moved to (90, 359)
Screenshot: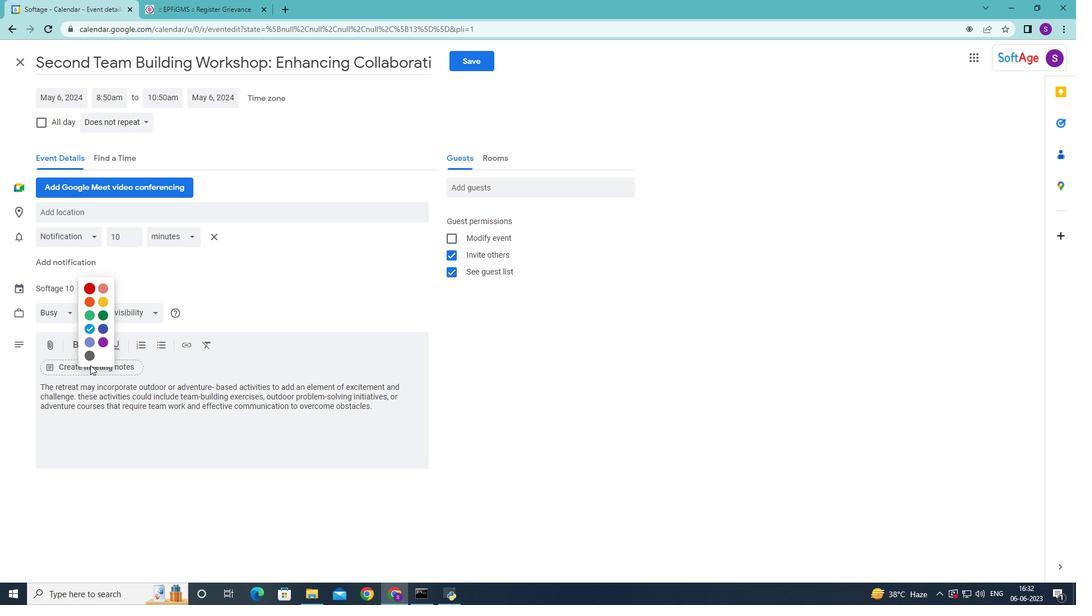 
Action: Mouse pressed left at (90, 359)
Screenshot: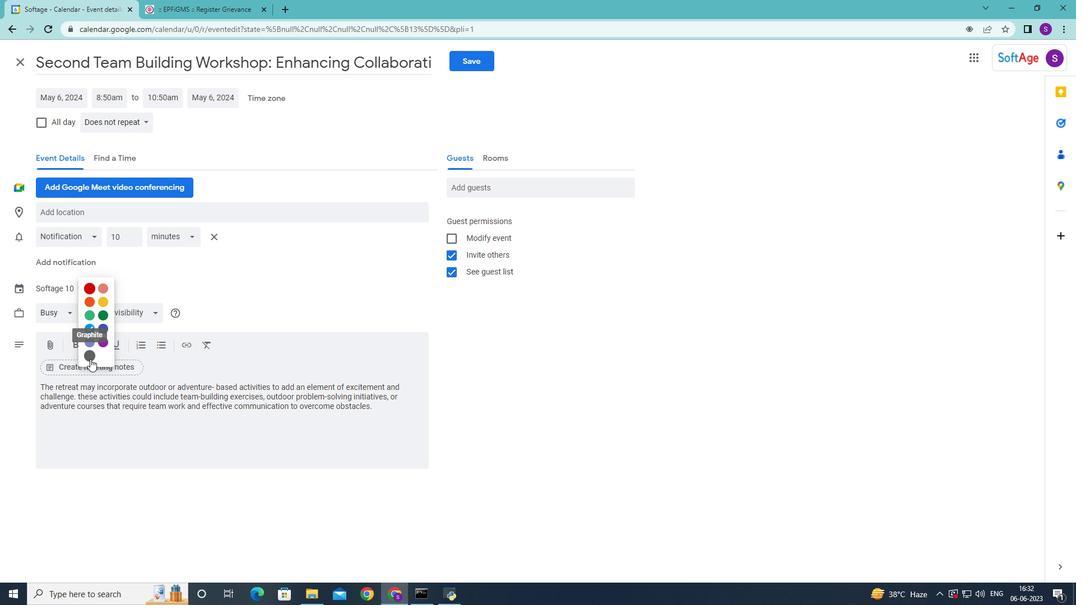 
Action: Mouse moved to (153, 218)
Screenshot: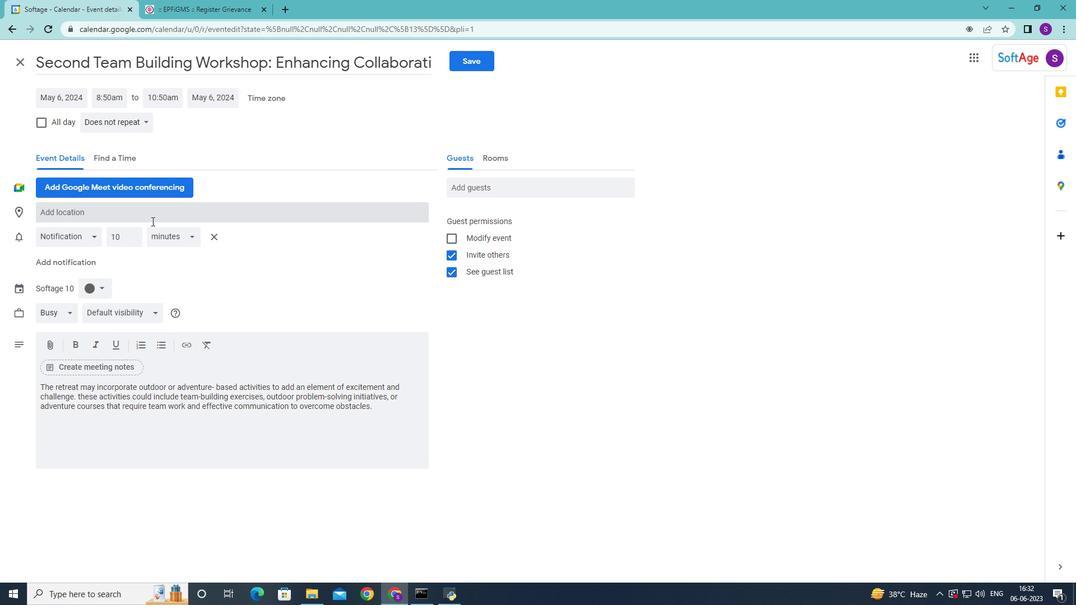 
Action: Mouse pressed left at (153, 218)
Screenshot: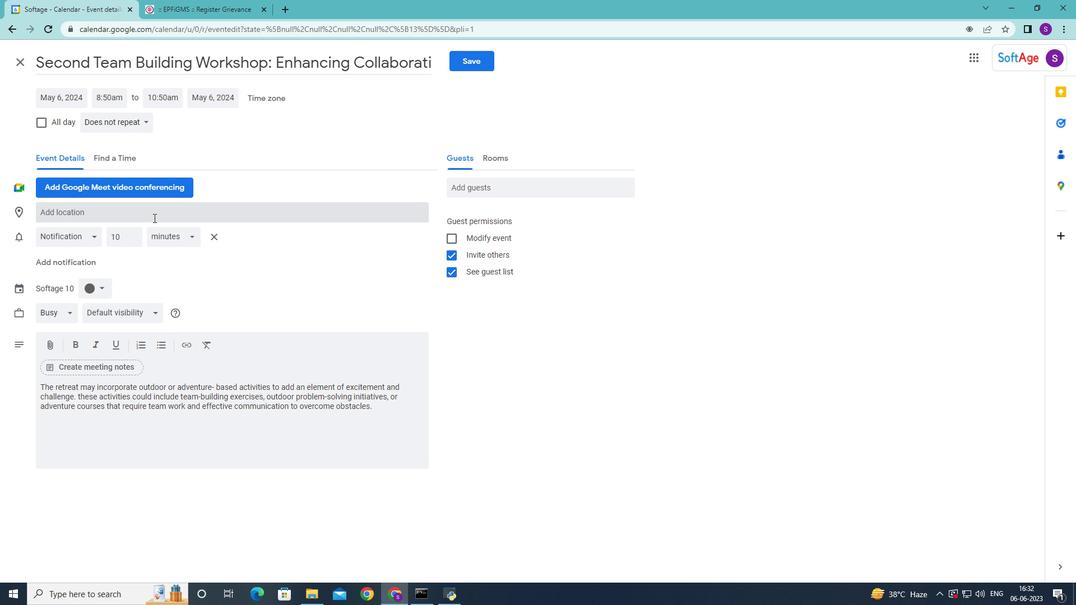 
Action: Key pressed 654<Key.space><Key.shift>Mykonos<Key.space>windmills,<Key.space><Key.shift>Mykonos,<Key.space>
Screenshot: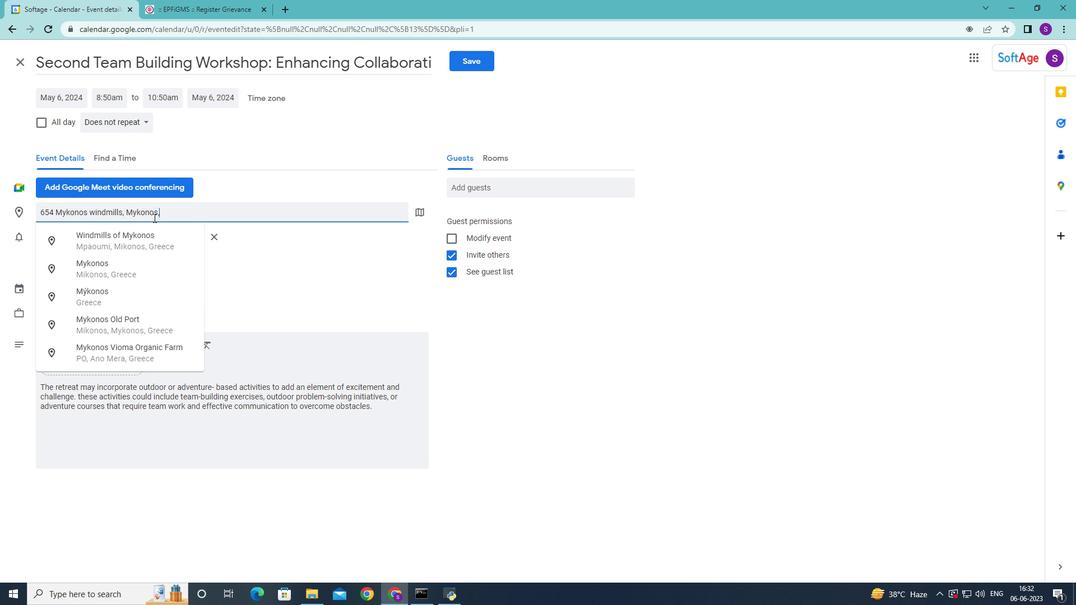 
Action: Mouse moved to (146, 239)
Screenshot: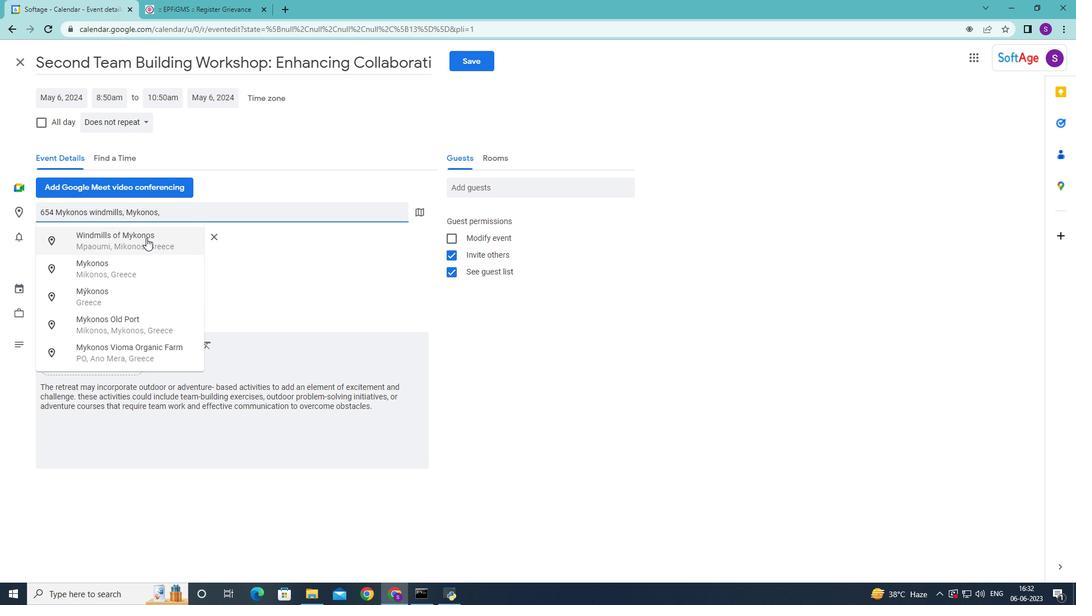 
Action: Mouse pressed left at (146, 239)
Screenshot: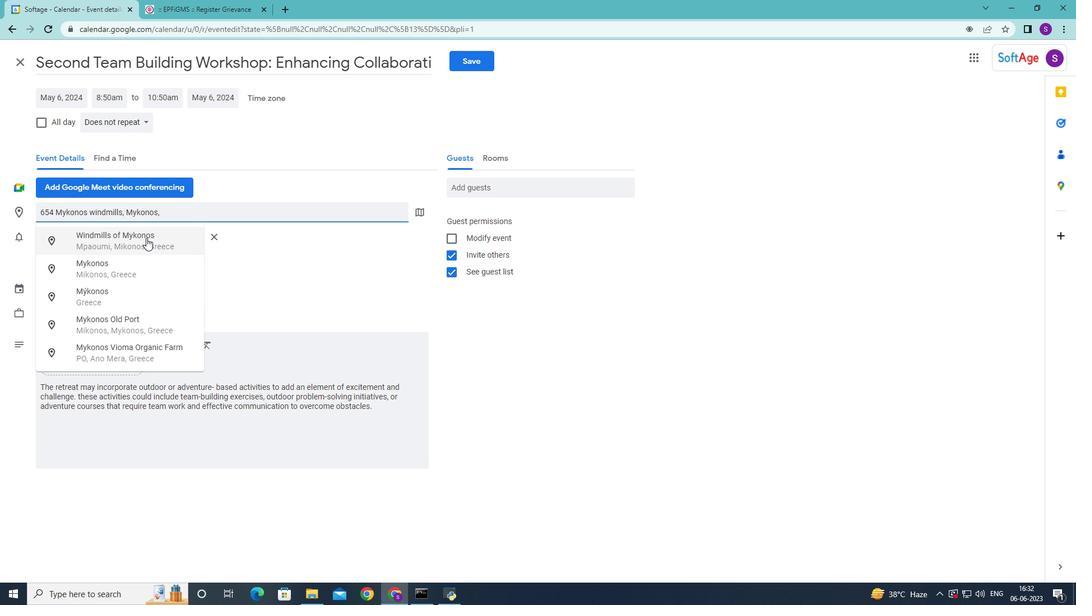 
Action: Mouse moved to (504, 188)
Screenshot: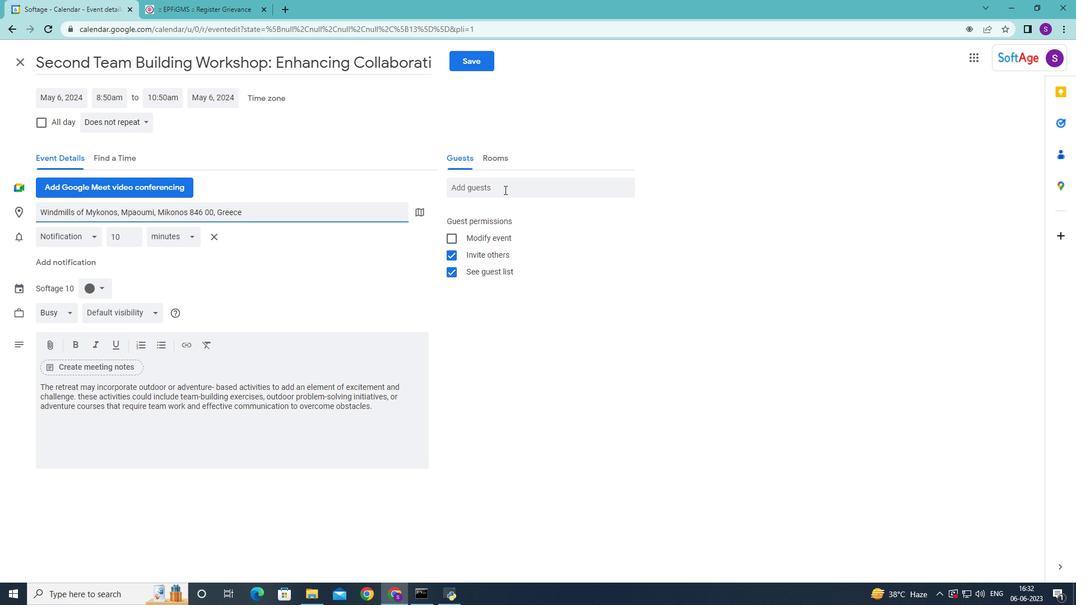 
Action: Mouse pressed left at (504, 188)
Screenshot: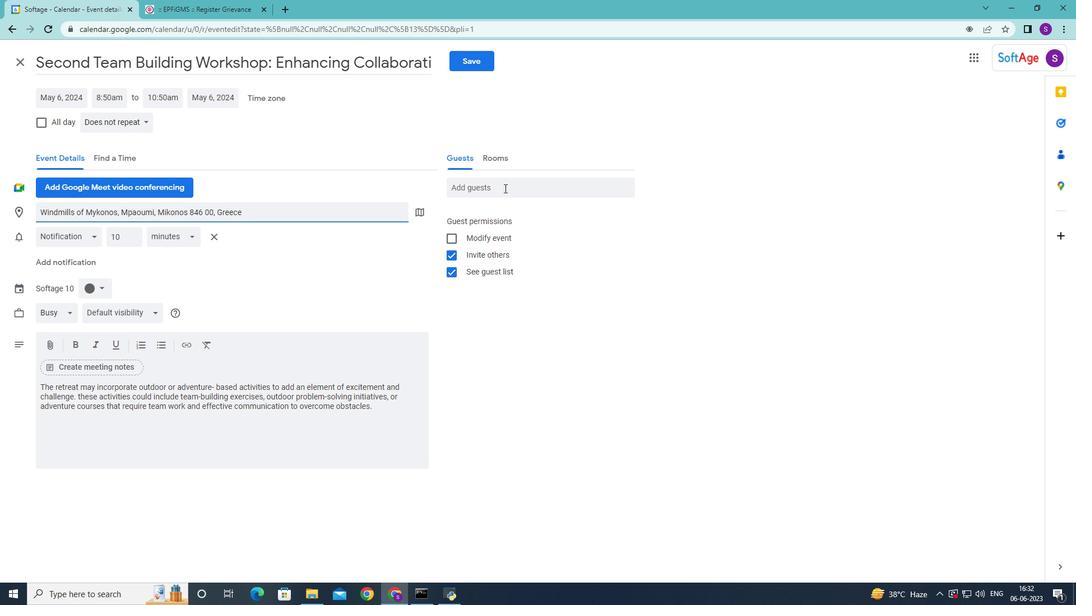 
Action: Key pressed <Key.shift>softage.6<Key.shift>@softage.net<Key.enter><Key.shift>Softage.7<Key.shift><Key.shift>@softage.net
Screenshot: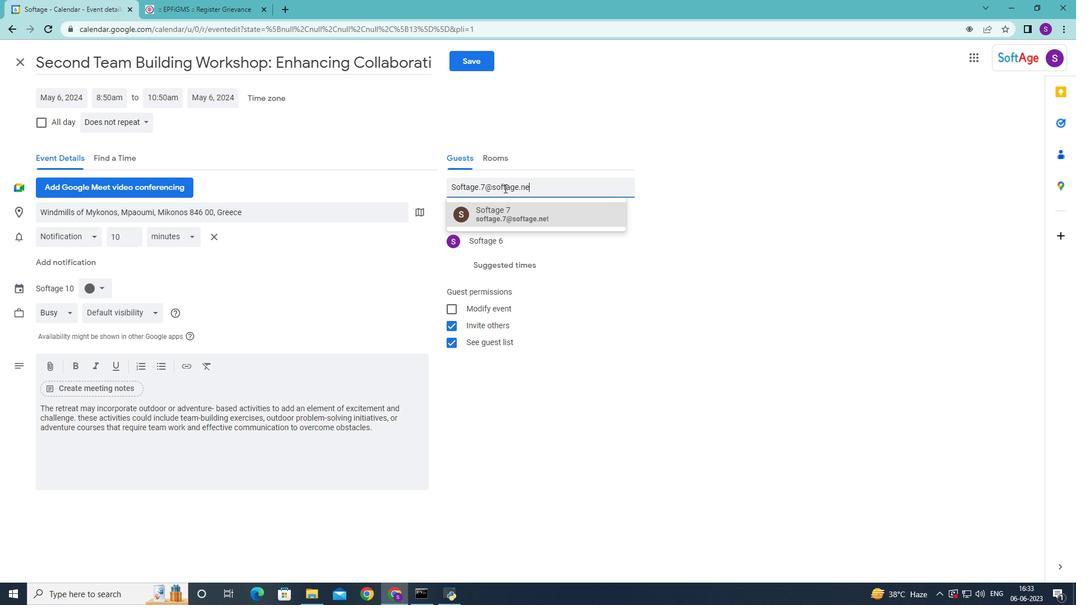 
Action: Mouse moved to (557, 210)
Screenshot: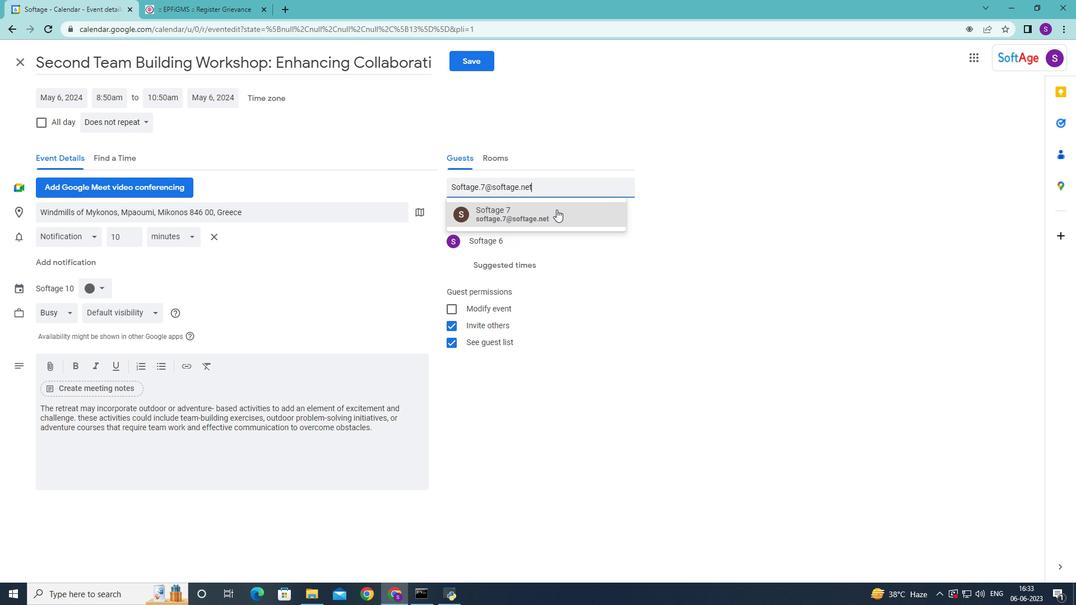 
Action: Mouse pressed left at (557, 210)
Screenshot: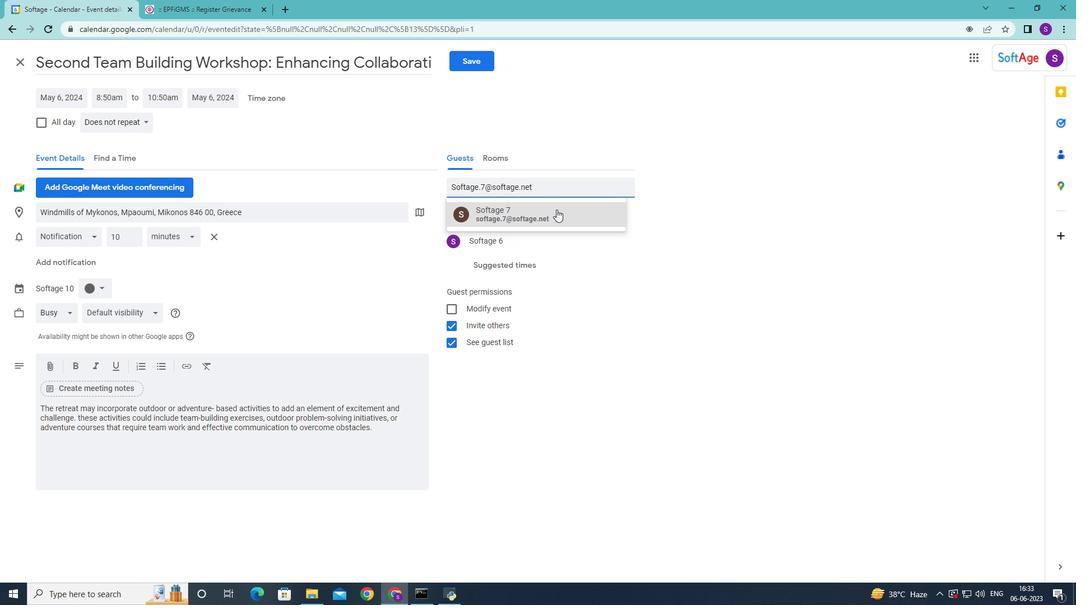 
Action: Mouse moved to (109, 116)
Screenshot: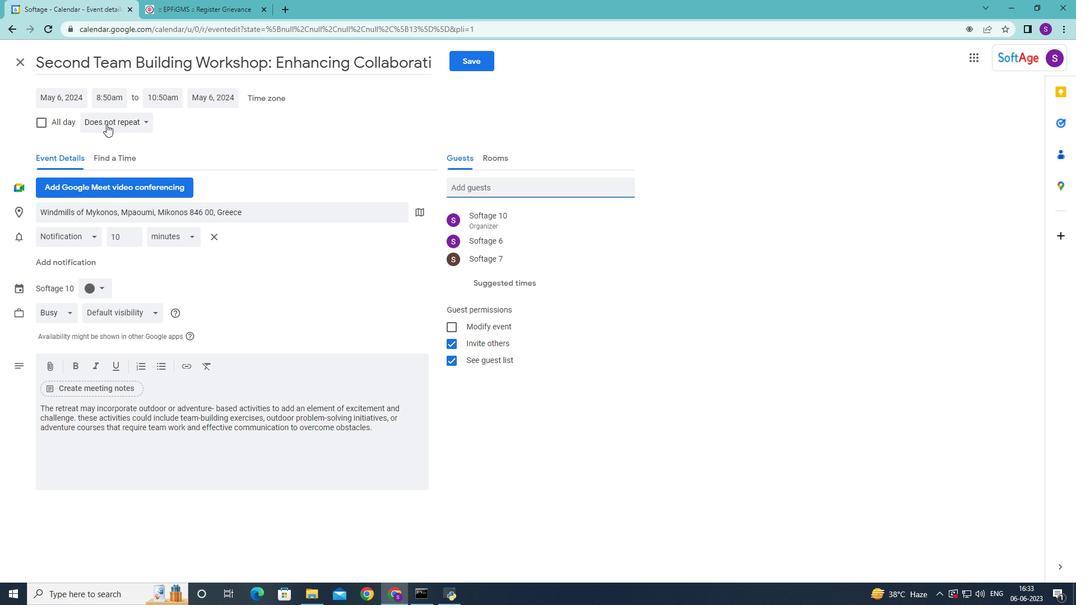 
Action: Mouse pressed left at (109, 116)
Screenshot: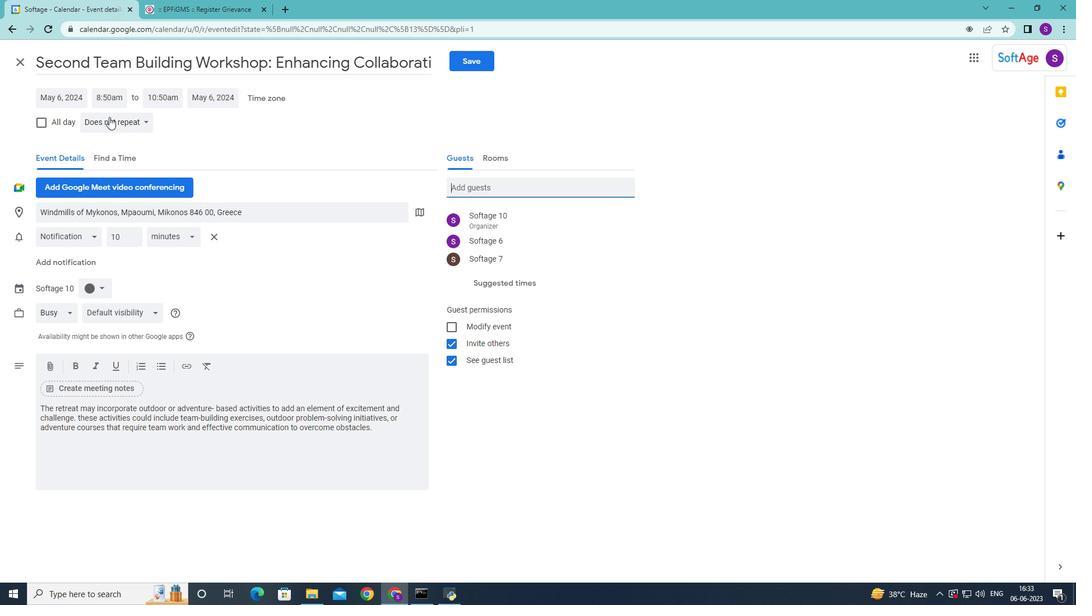 
Action: Mouse moved to (107, 143)
Screenshot: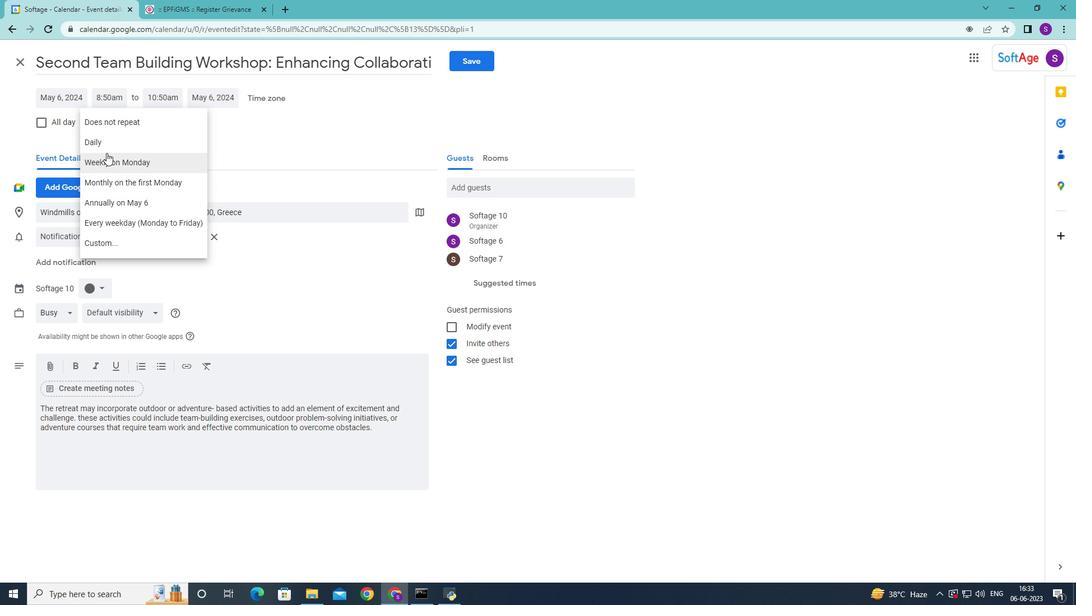 
Action: Mouse pressed left at (107, 143)
Screenshot: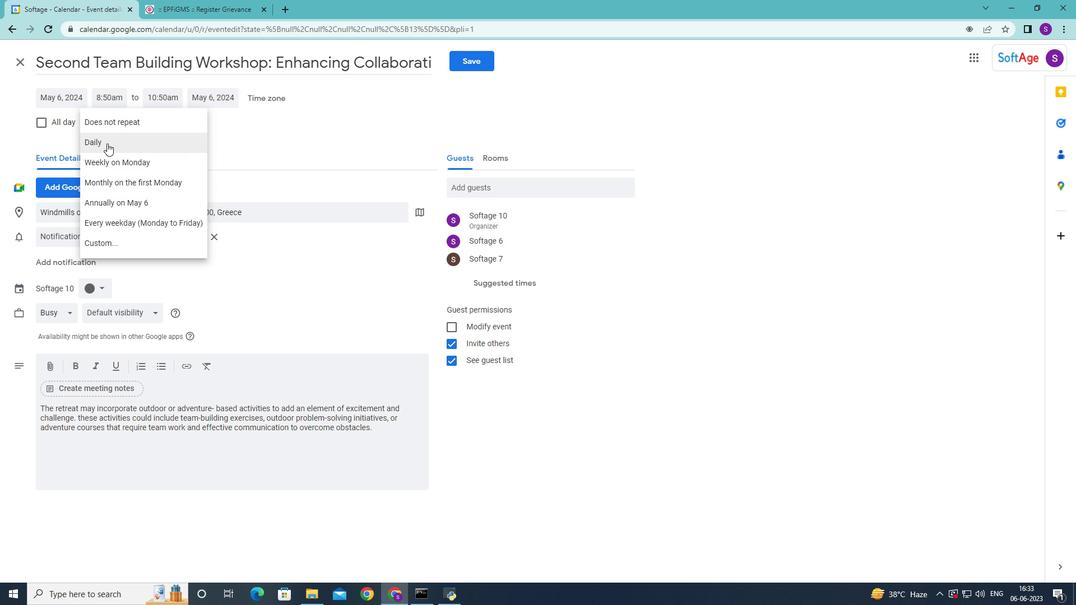 
Action: Mouse moved to (471, 66)
Screenshot: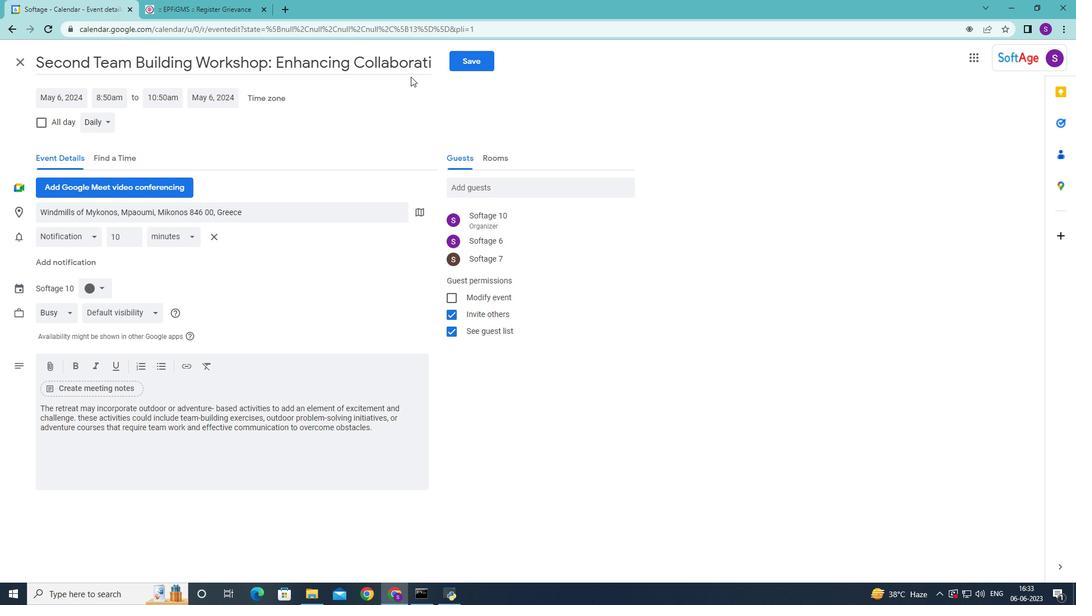 
Action: Mouse pressed left at (471, 66)
Screenshot: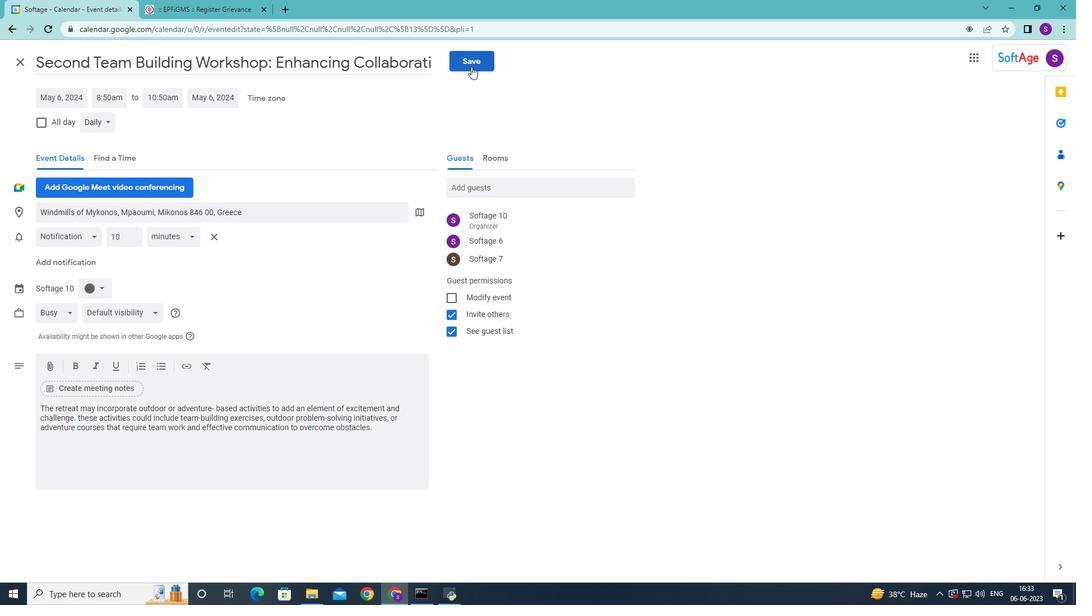 
Action: Mouse moved to (639, 337)
Screenshot: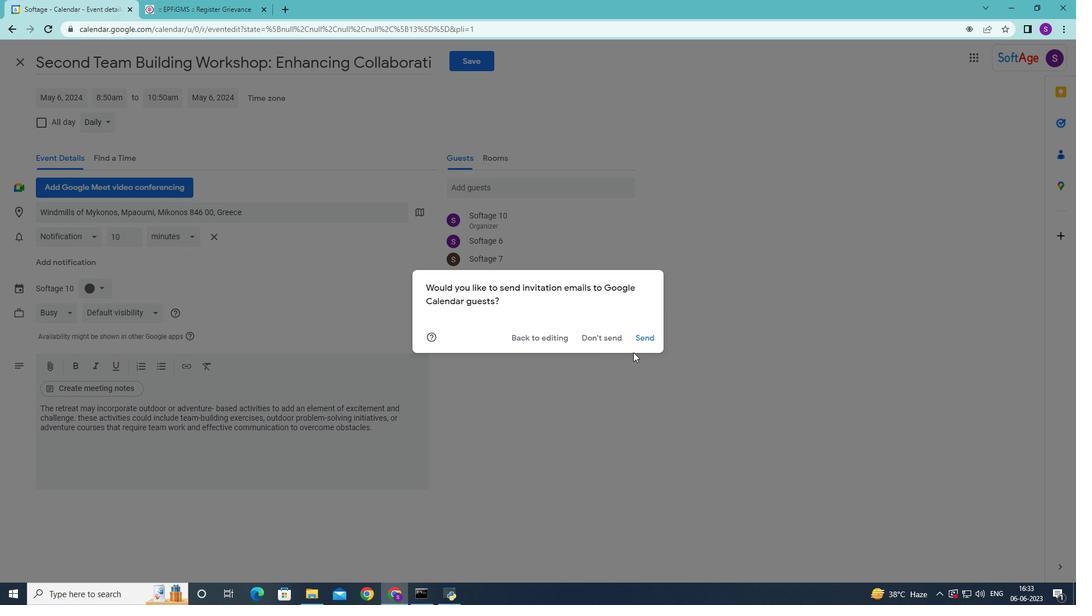 
Action: Mouse pressed left at (639, 337)
Screenshot: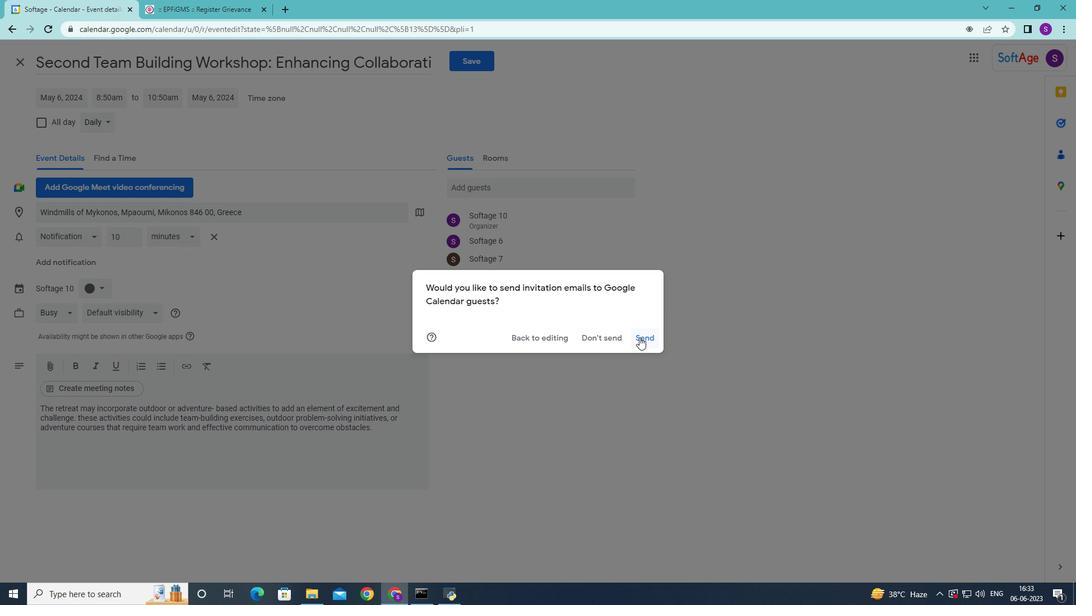 
Action: Mouse moved to (629, 340)
Screenshot: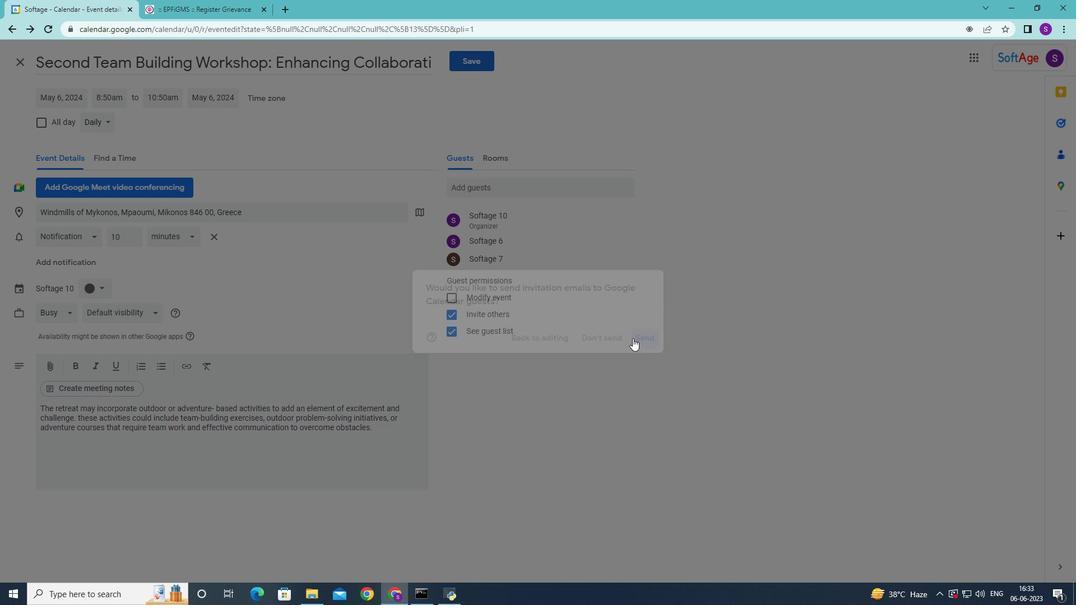 
